 Task: Create an event for the donation drive kickoff.
Action: Mouse moved to (94, 160)
Screenshot: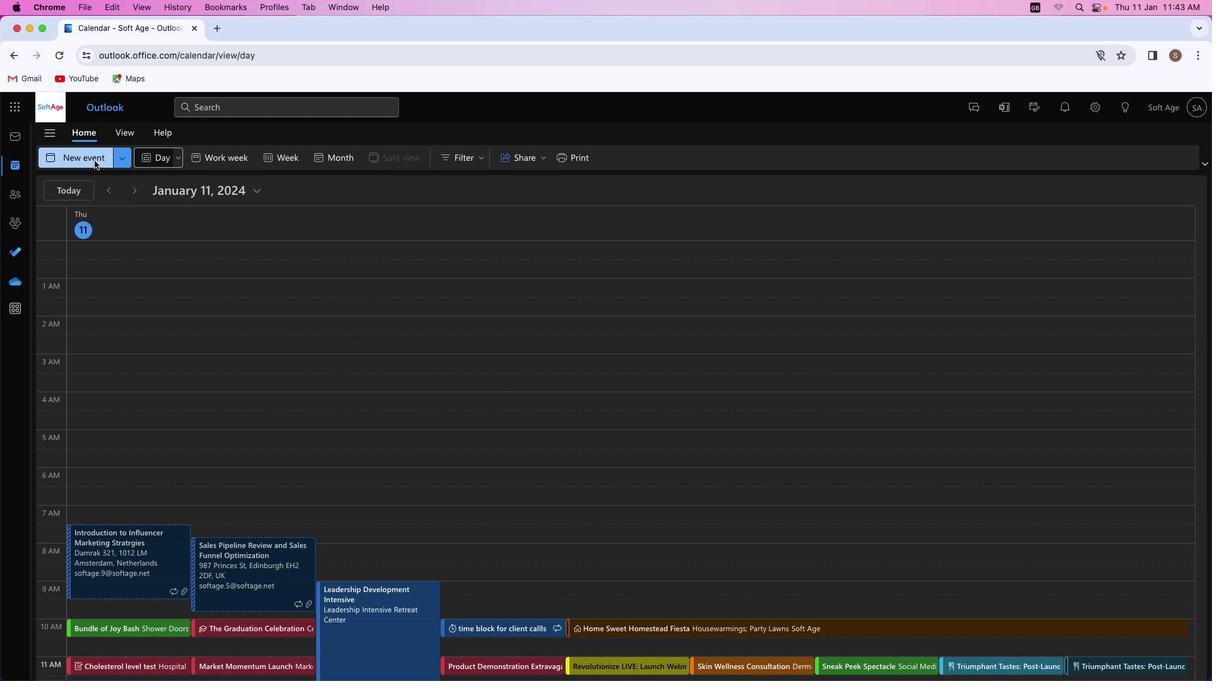 
Action: Mouse pressed left at (94, 160)
Screenshot: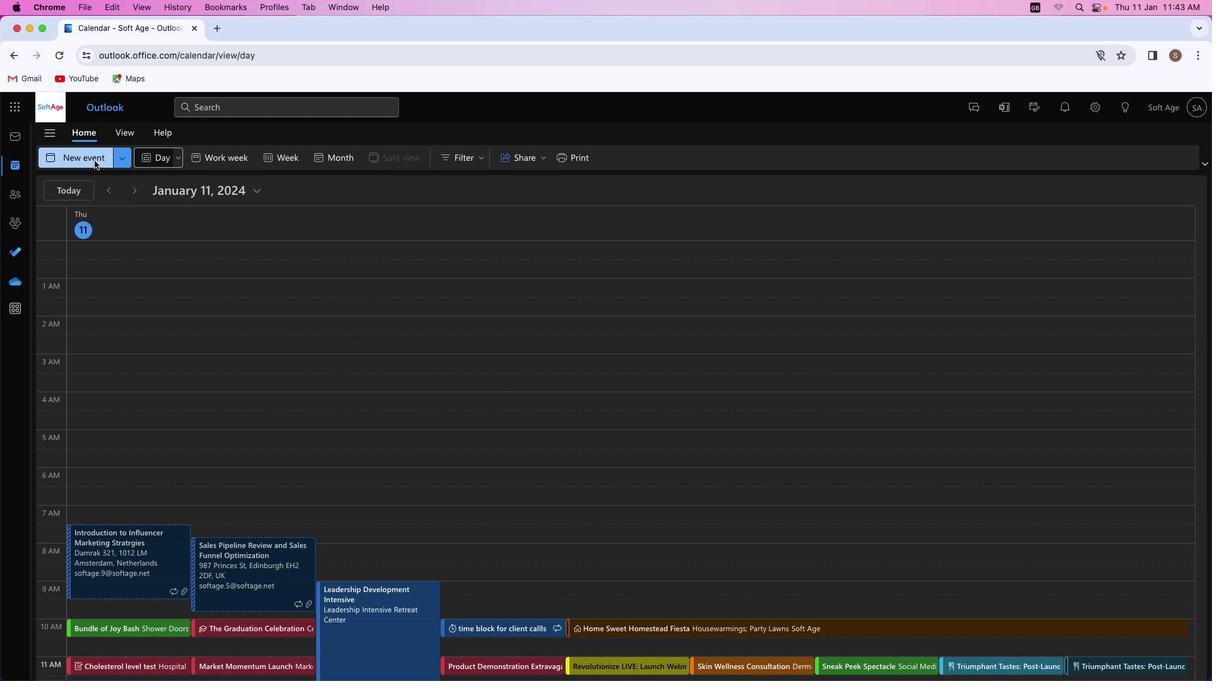
Action: Mouse moved to (313, 235)
Screenshot: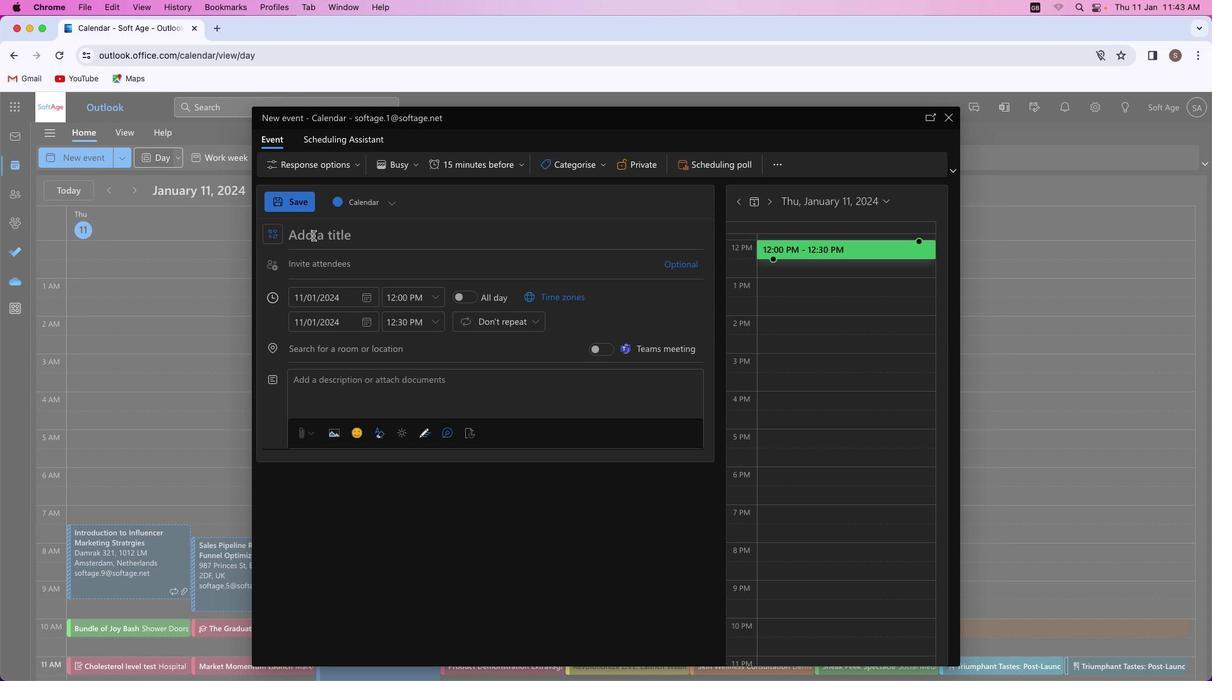 
Action: Mouse pressed left at (313, 235)
Screenshot: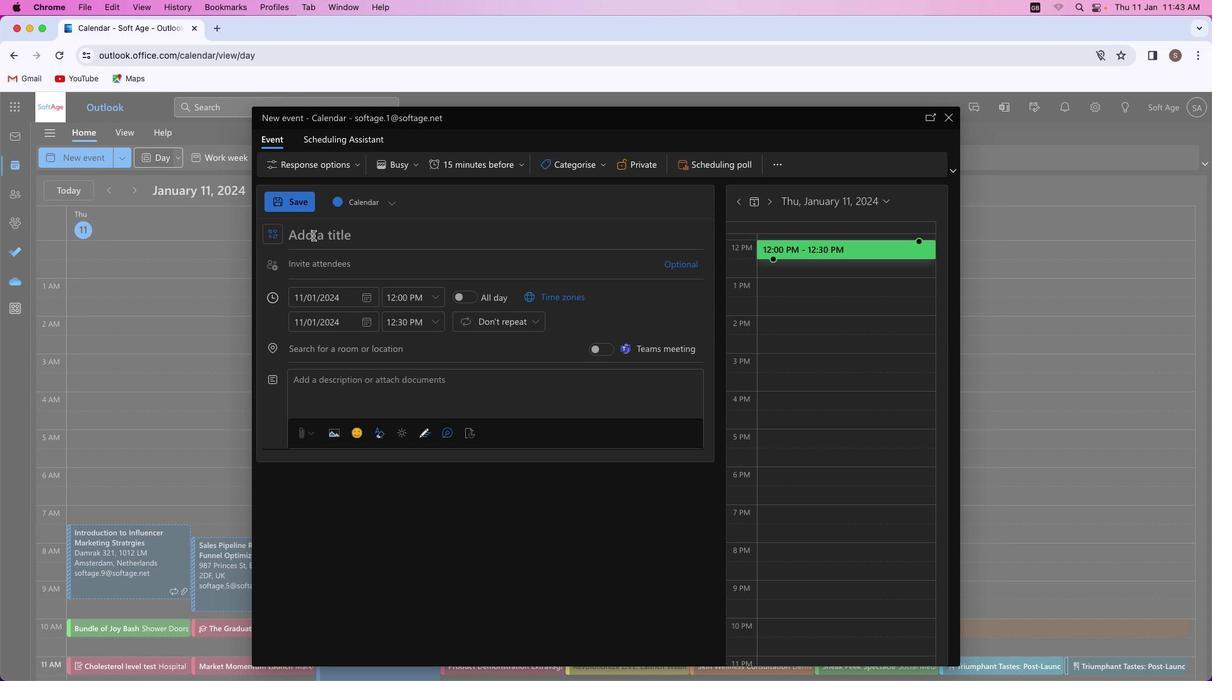 
Action: Key pressed Key.shift'D''o''n''a''t''i''o''n'Key.spaceKey.shift'D''r''i''v''e'Key.spaceKey.shift_r'K''i''c''k''o''f''f'
Screenshot: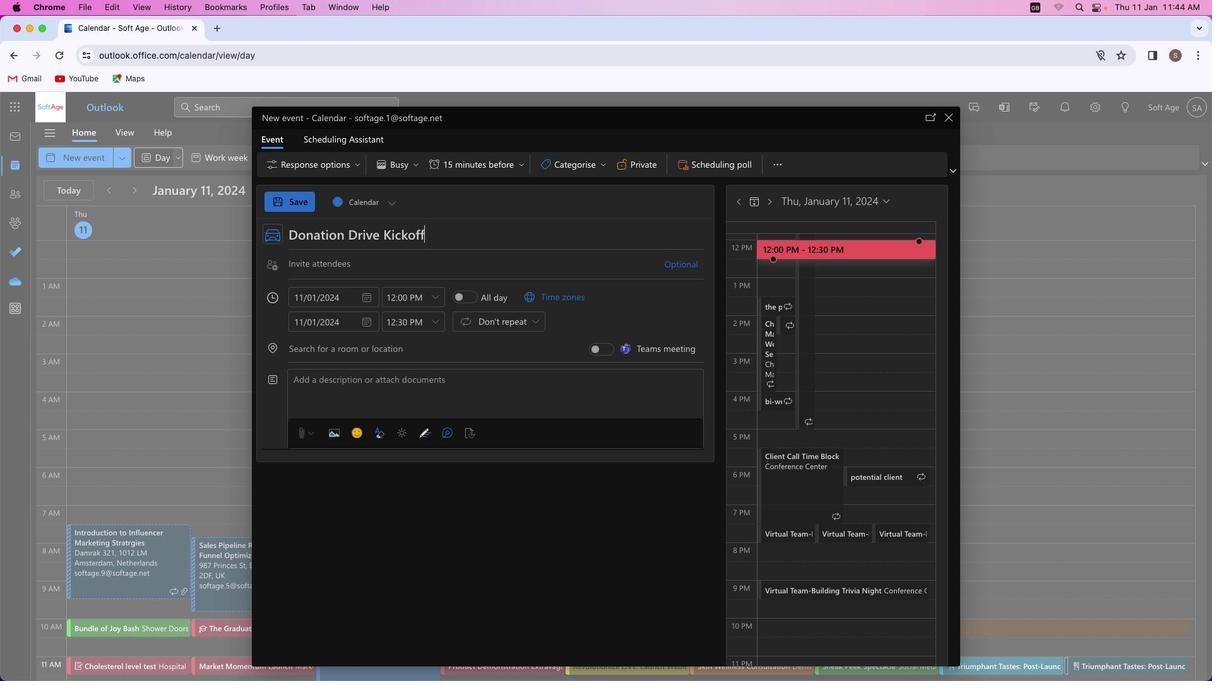 
Action: Mouse moved to (351, 346)
Screenshot: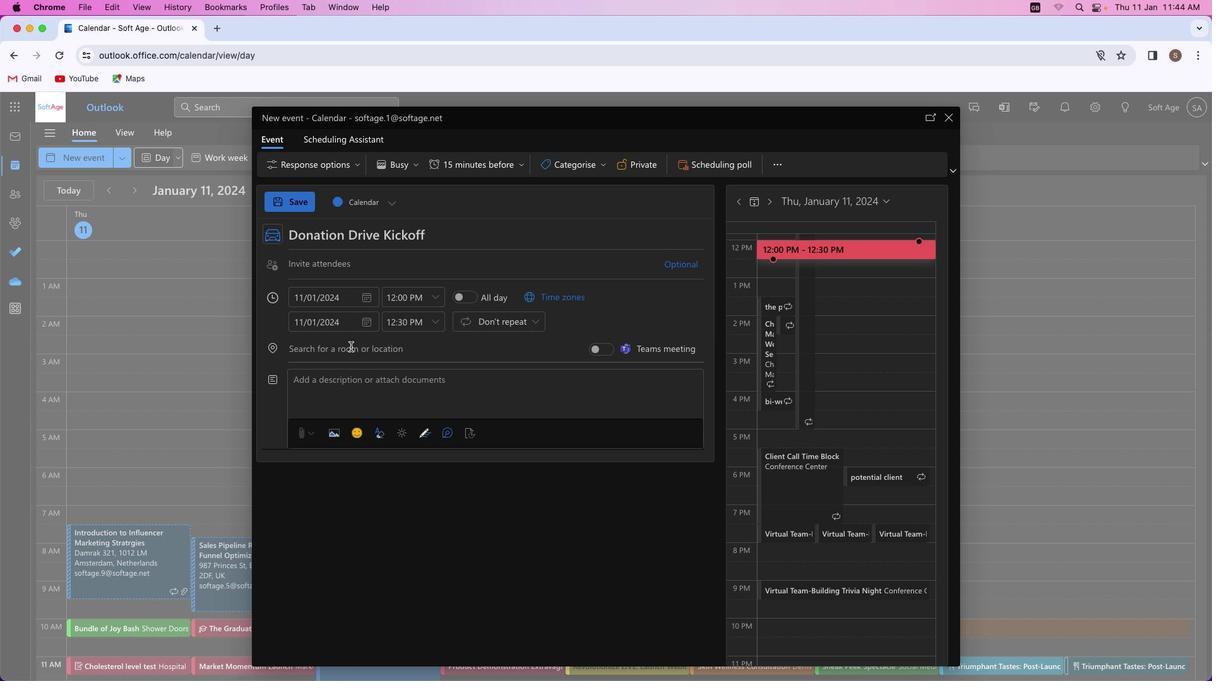 
Action: Mouse pressed left at (351, 346)
Screenshot: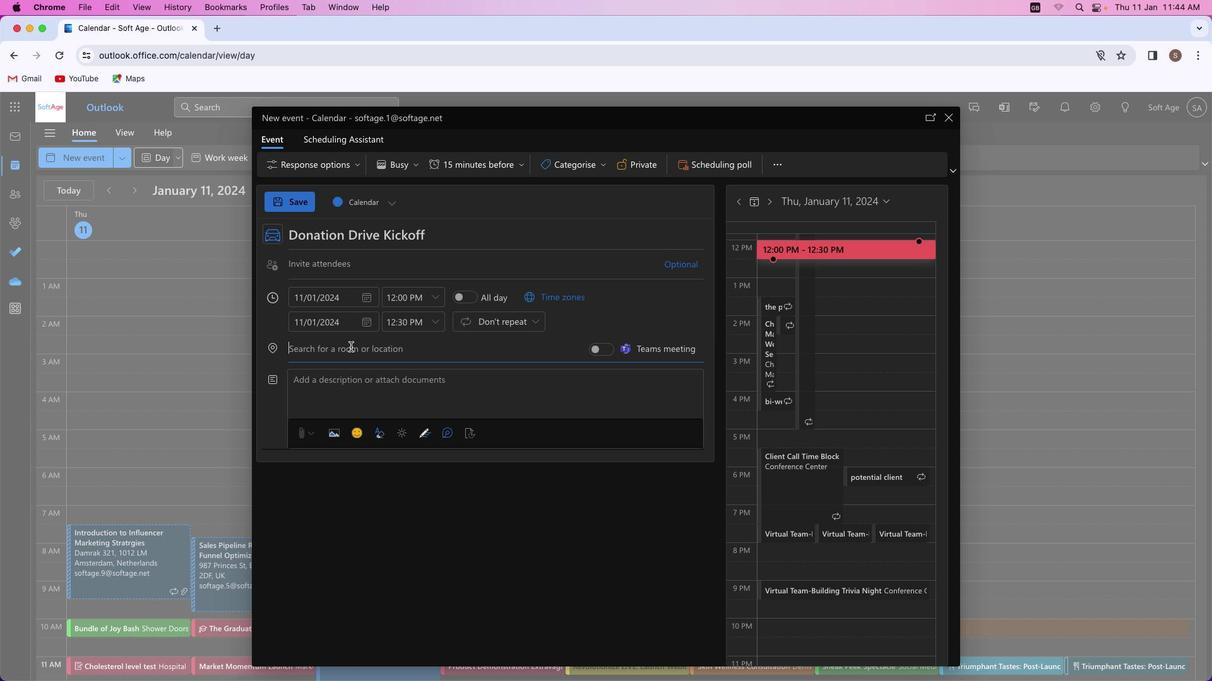 
Action: Key pressed Key.shift'D''o''n''a''t''i''o''n'
Screenshot: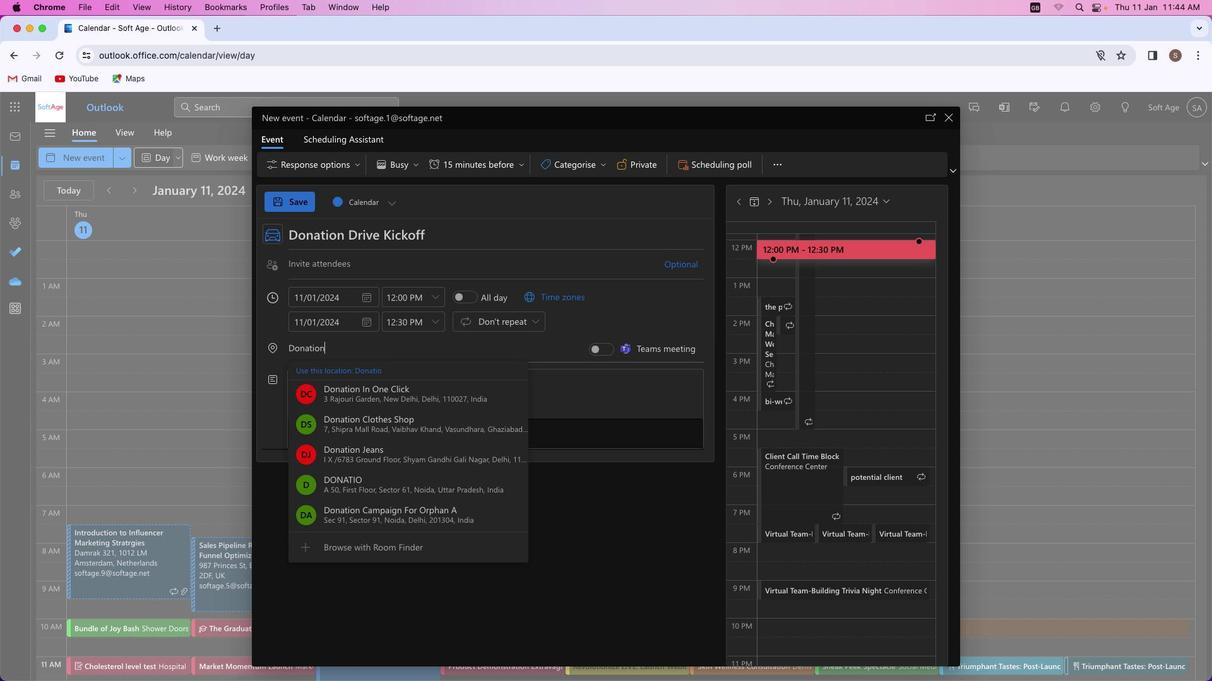 
Action: Mouse moved to (365, 458)
Screenshot: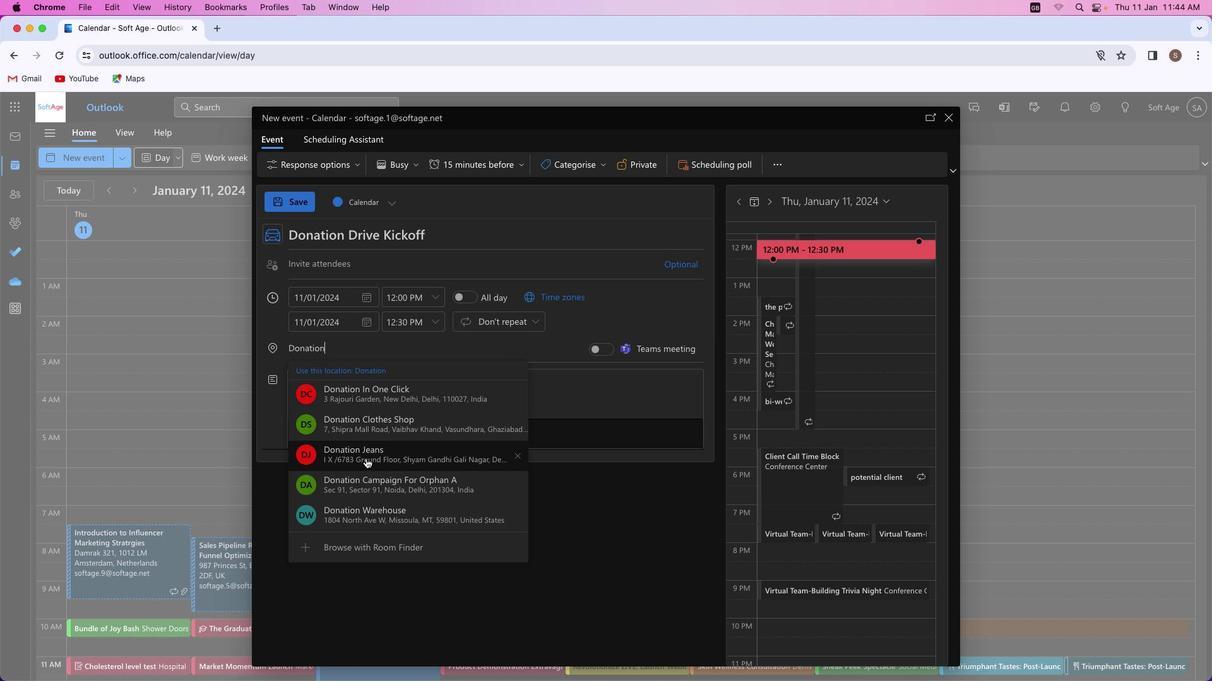 
Action: Key pressed Key.space'd''r''i'
Screenshot: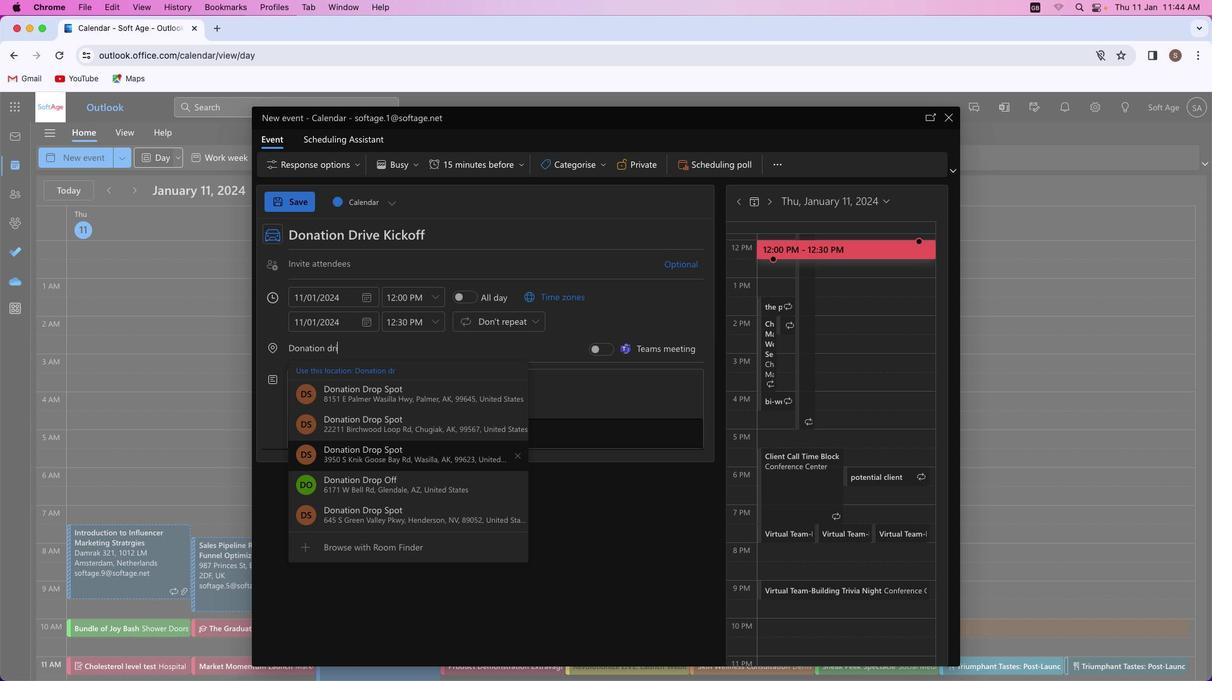 
Action: Mouse moved to (366, 436)
Screenshot: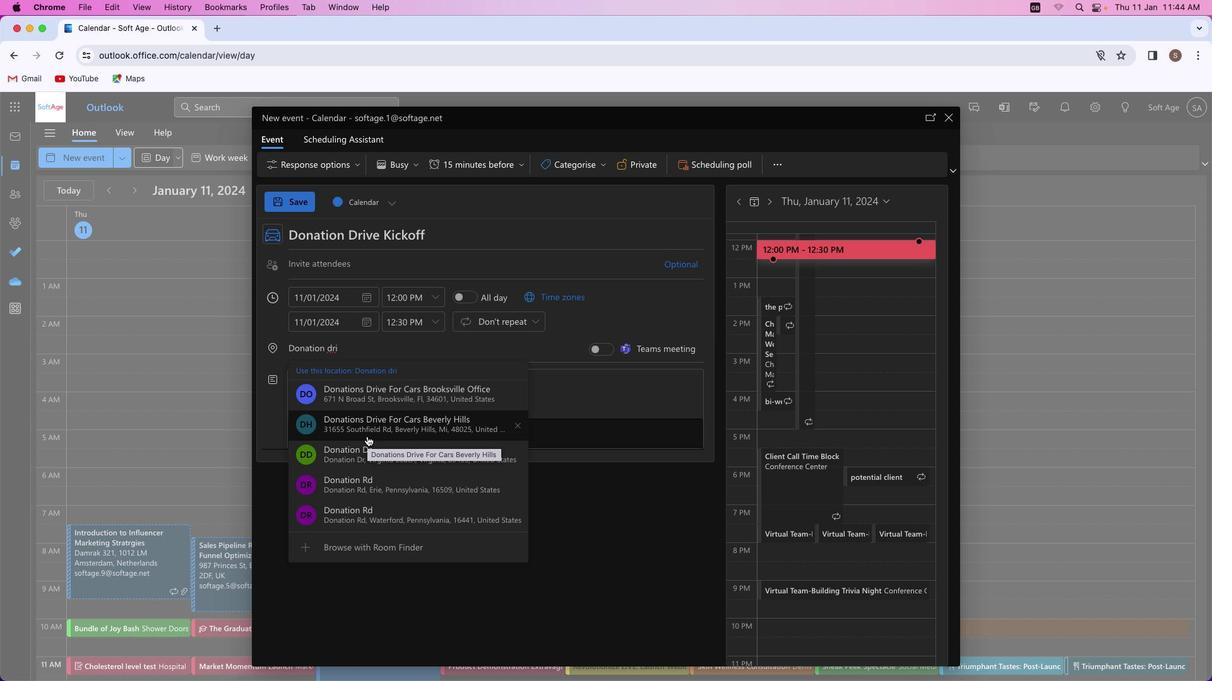 
Action: Key pressed 'v''e'Key.space
Screenshot: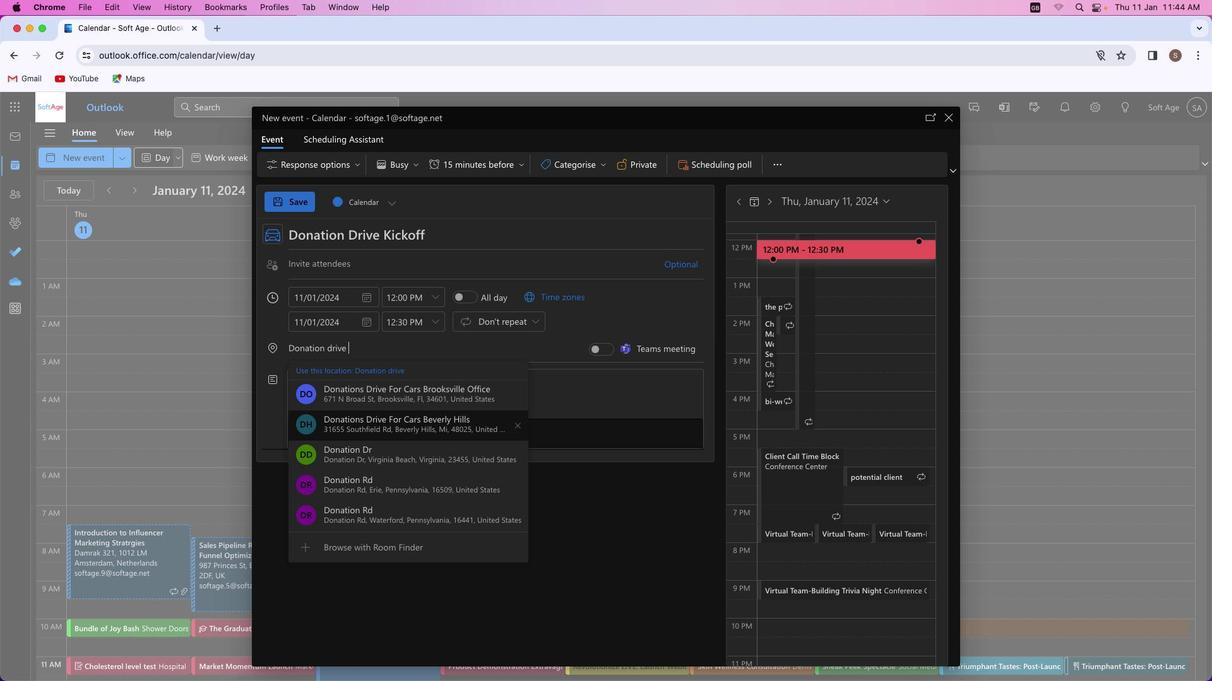 
Action: Mouse moved to (392, 398)
Screenshot: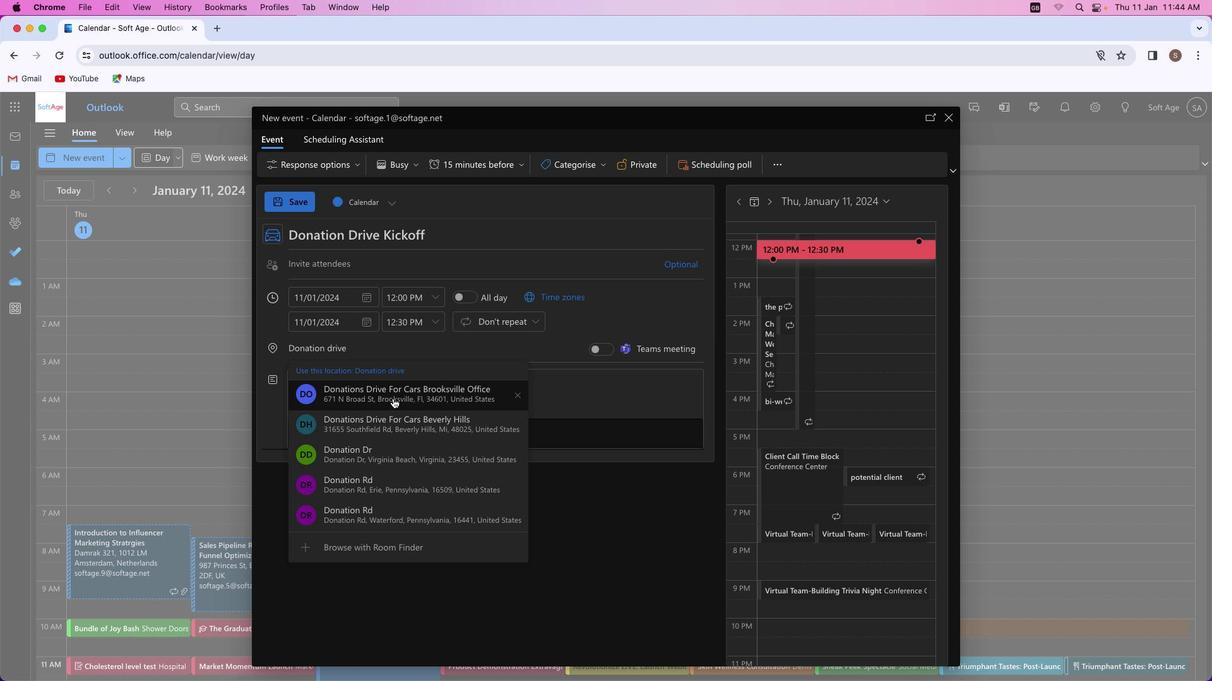 
Action: Mouse pressed left at (392, 398)
Screenshot: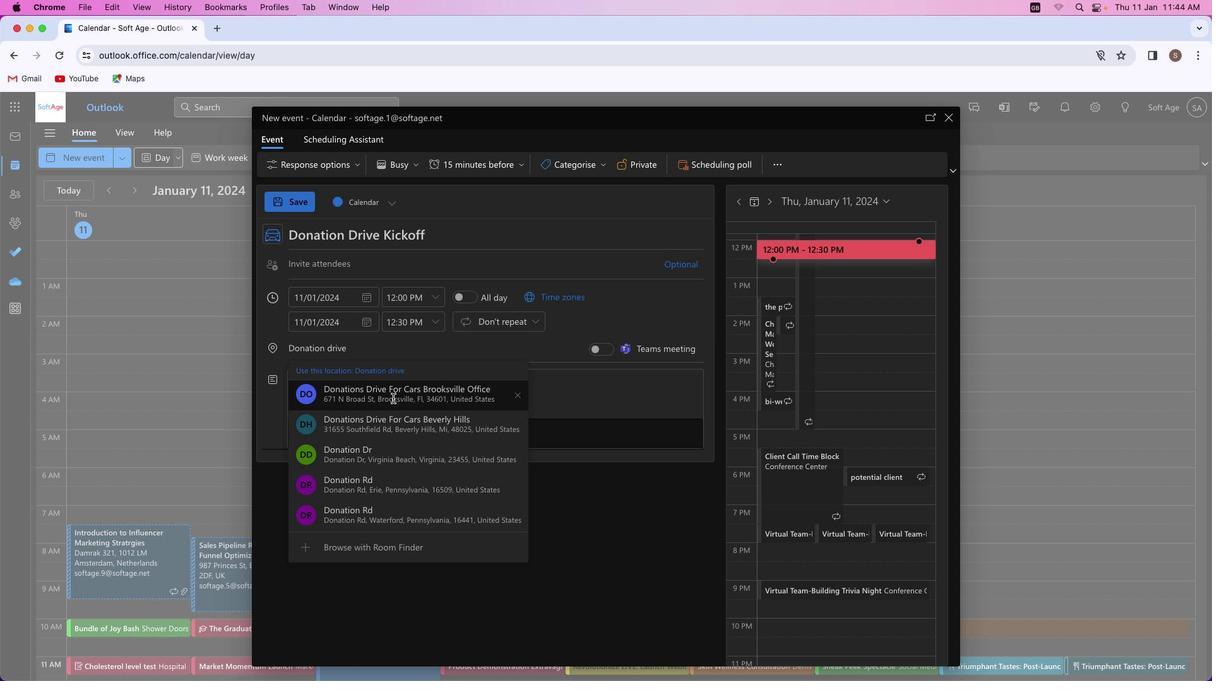 
Action: Mouse moved to (391, 402)
Screenshot: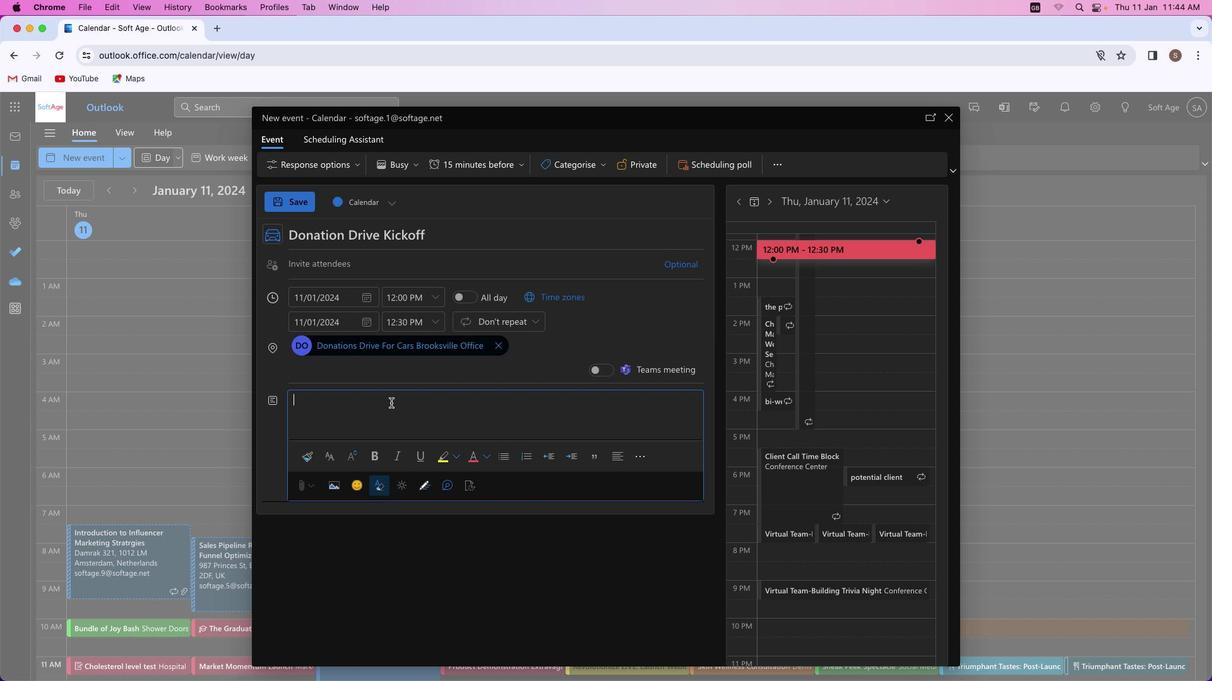 
Action: Mouse pressed left at (391, 402)
Screenshot: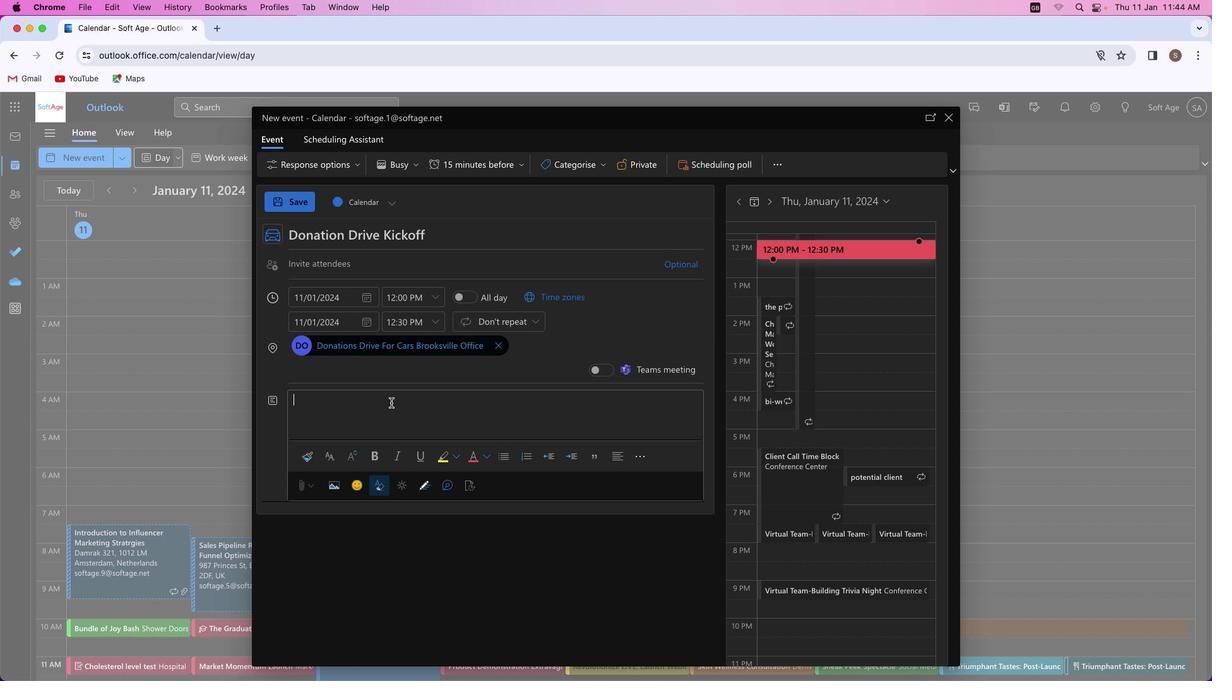
Action: Key pressed Key.shift_r'J''o''i''n'Key.space'u''s'Key.space'f''o''r'Key.space't''h''e'Key.space'l''a''u''n''c''h'Key.space'o''f'Key.space'o''u''r'Key.space'i''m''p''a''c''t''f''u''l'Key.space'd''o''n''a''t''i''o''n'Key.space'd''r''i''v''e'Key.shift'!'Key.spaceKey.shift_r'K''i''c''k''s''t''a''r''t'Key.space'a'Key.space'm''o''v''e''m''e''n''t'Key.space'o''f'Key.space'g''e''n''e''r''o''s''i''t''y'','Key.space'k''i''n''d''n''e''s''s'','Key.space'a''n''d'Key.space'p''o''s''i''t''i''v''e'Key.space'c''h''a''n''g''e''.'Key.space't'Key.backspaceKey.shift_r'T''o''g''e''t''h''e''r'','Key.space'w''e'Key.space'c''a''n'Key.space'm''a''k''e'Key.space'a'Key.space'd''i''f''f''e''r''e''n''c''e''.'
Screenshot: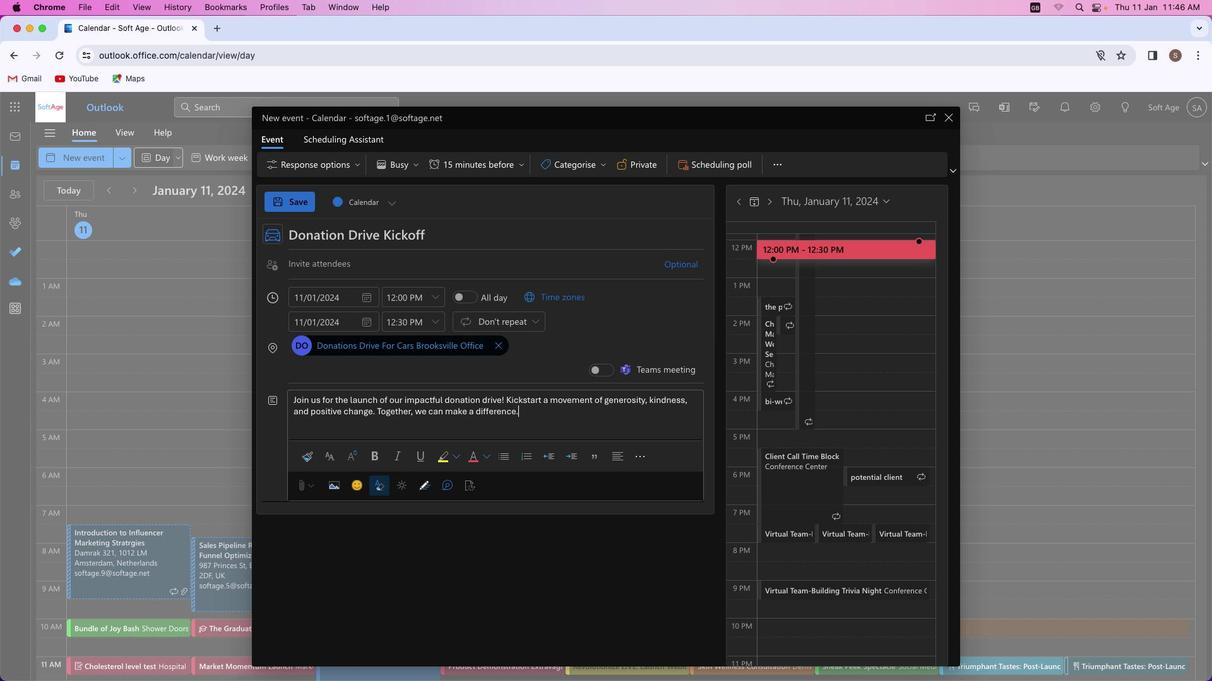 
Action: Mouse moved to (503, 399)
Screenshot: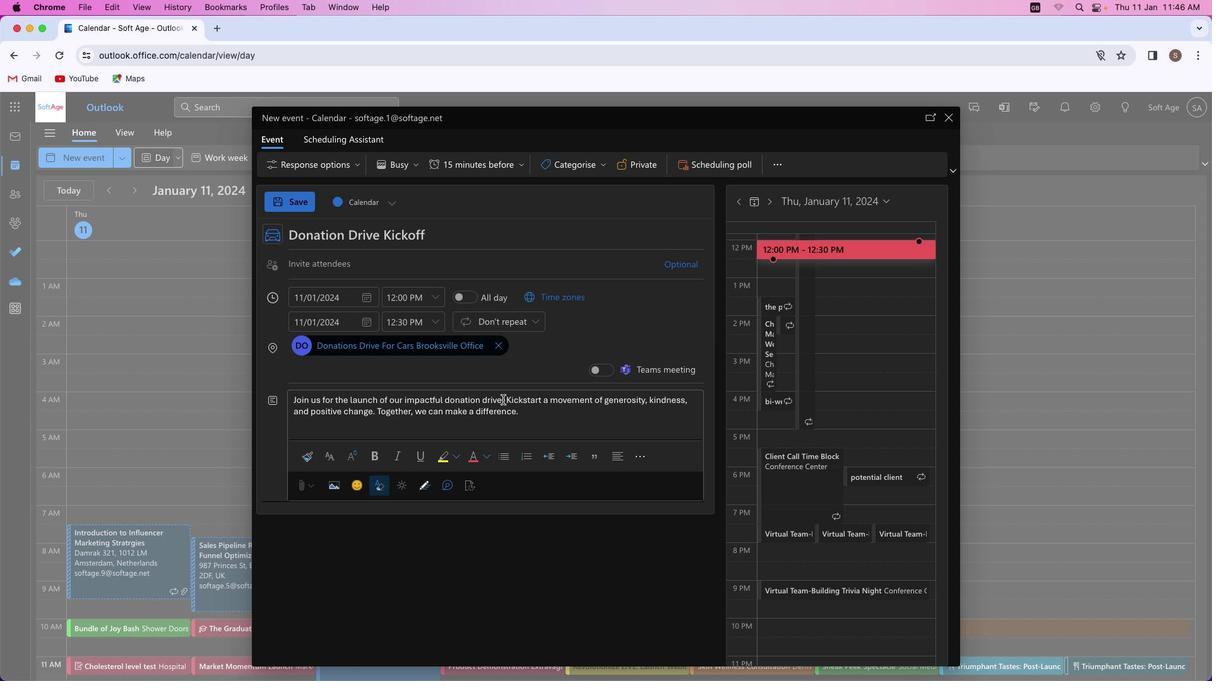 
Action: Mouse pressed left at (503, 399)
Screenshot: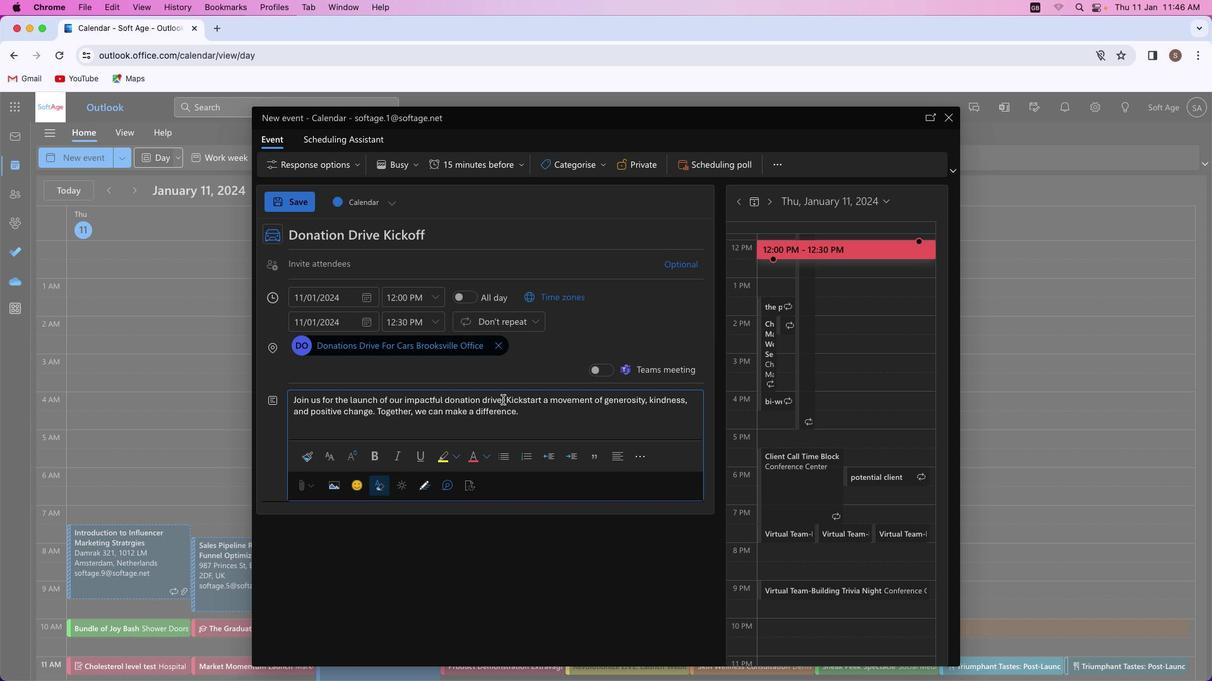 
Action: Mouse moved to (376, 455)
Screenshot: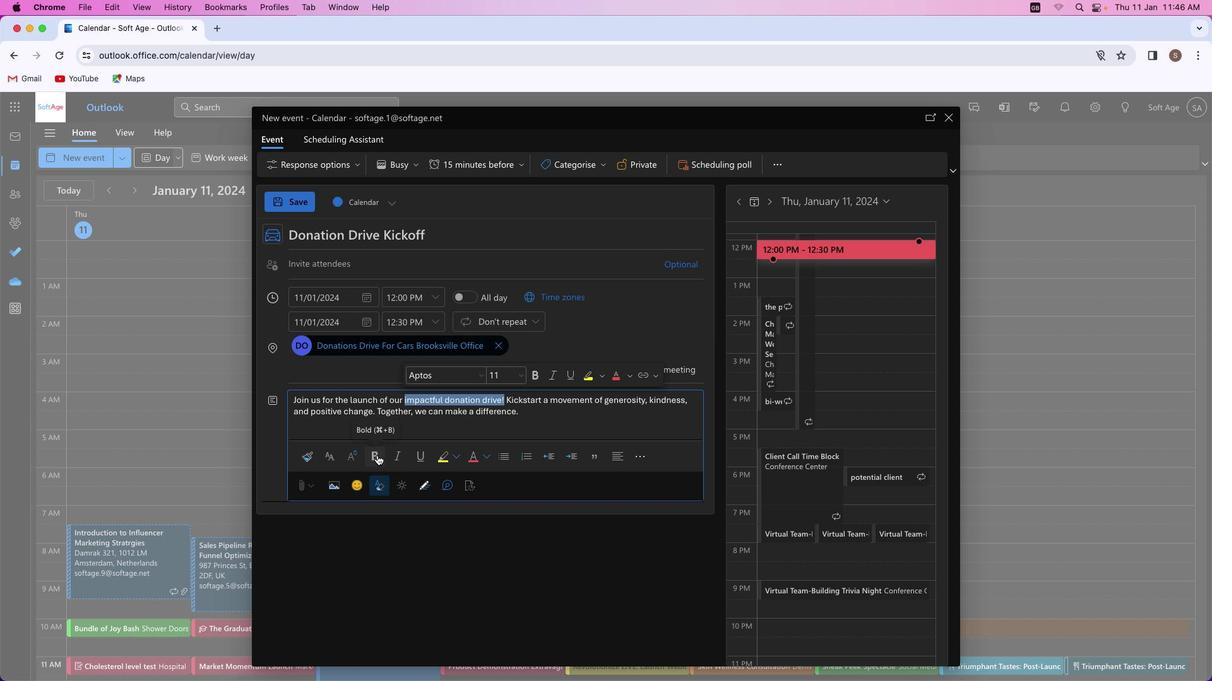 
Action: Mouse pressed left at (376, 455)
Screenshot: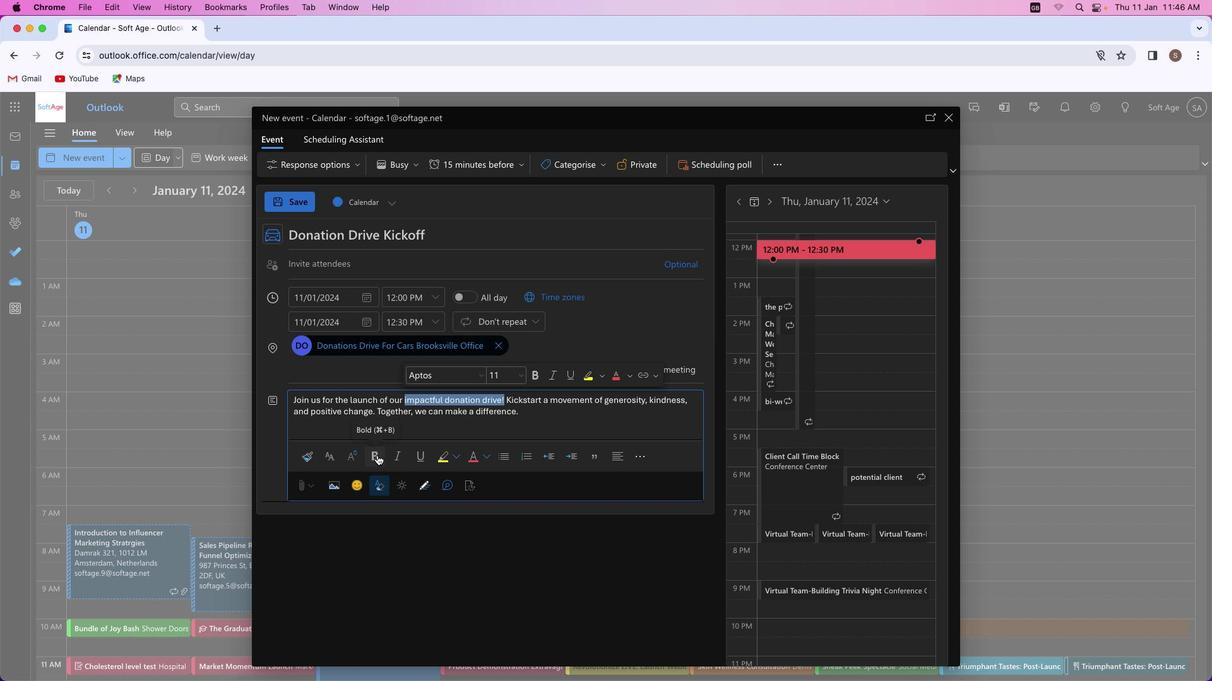 
Action: Mouse moved to (392, 456)
Screenshot: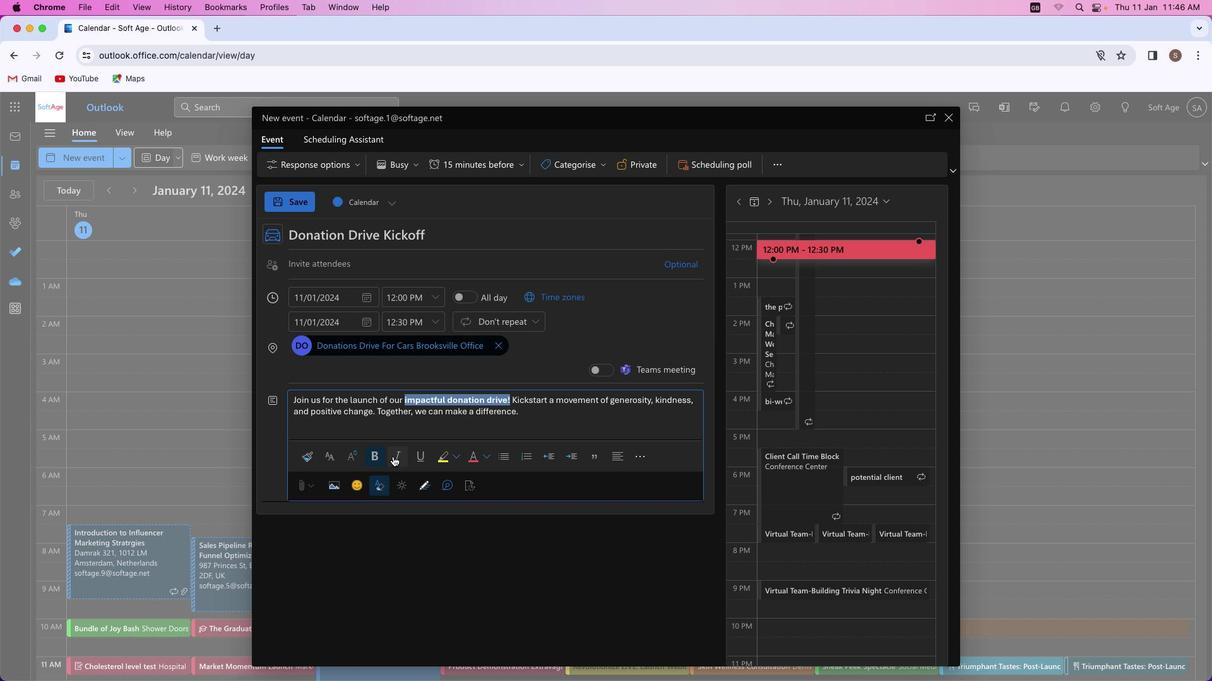 
Action: Mouse pressed left at (392, 456)
Screenshot: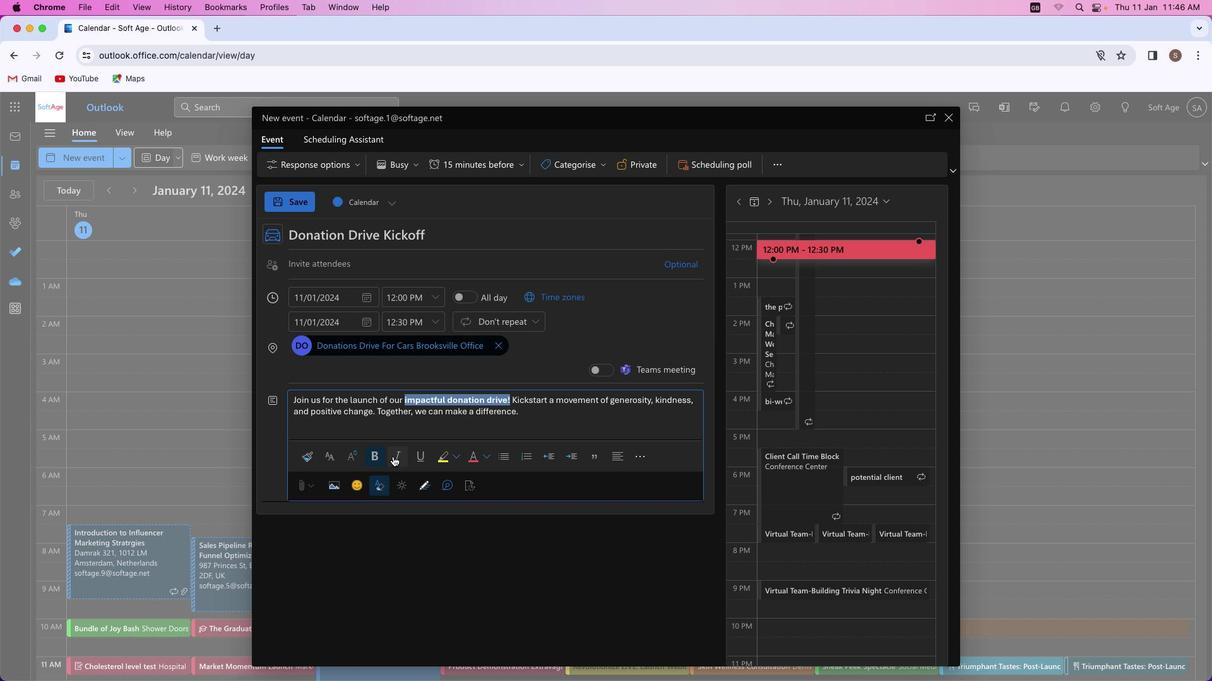 
Action: Mouse moved to (486, 453)
Screenshot: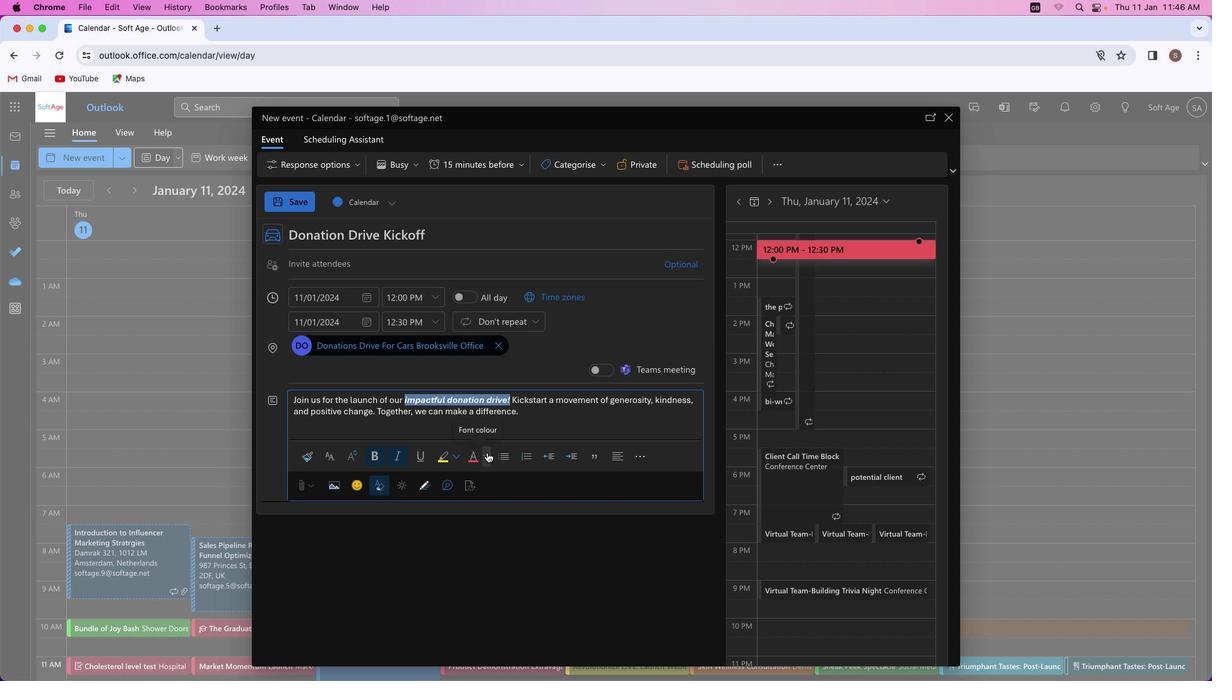 
Action: Mouse pressed left at (486, 453)
Screenshot: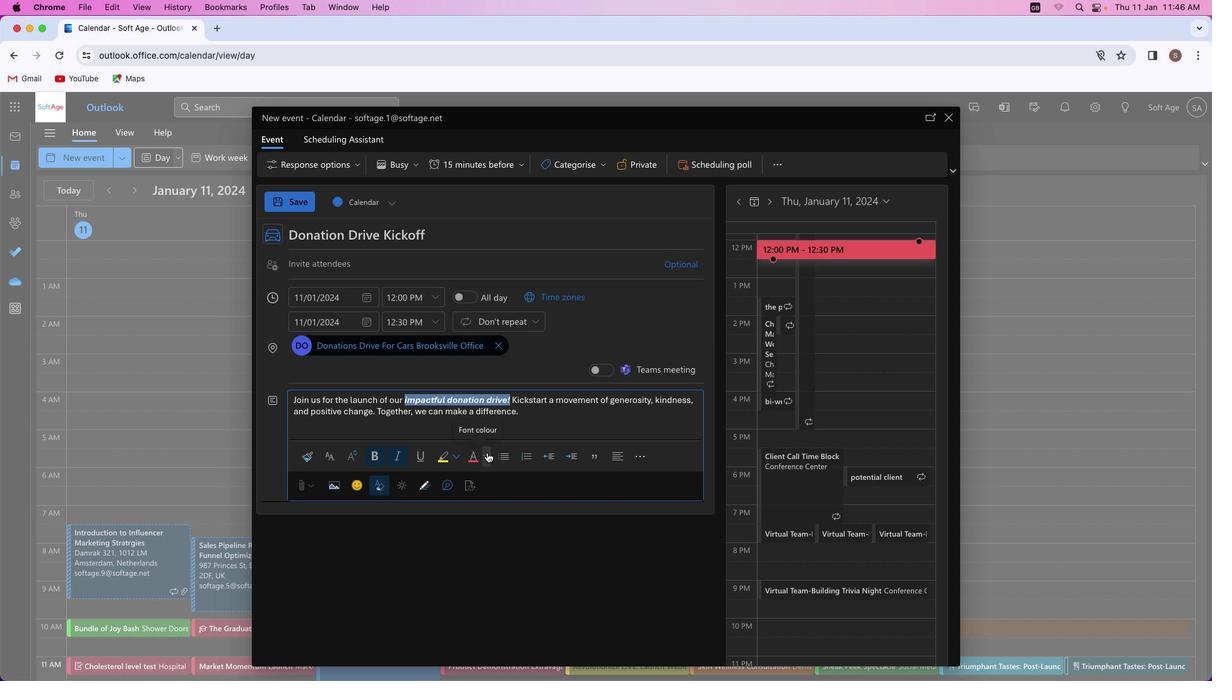 
Action: Mouse moved to (495, 474)
Screenshot: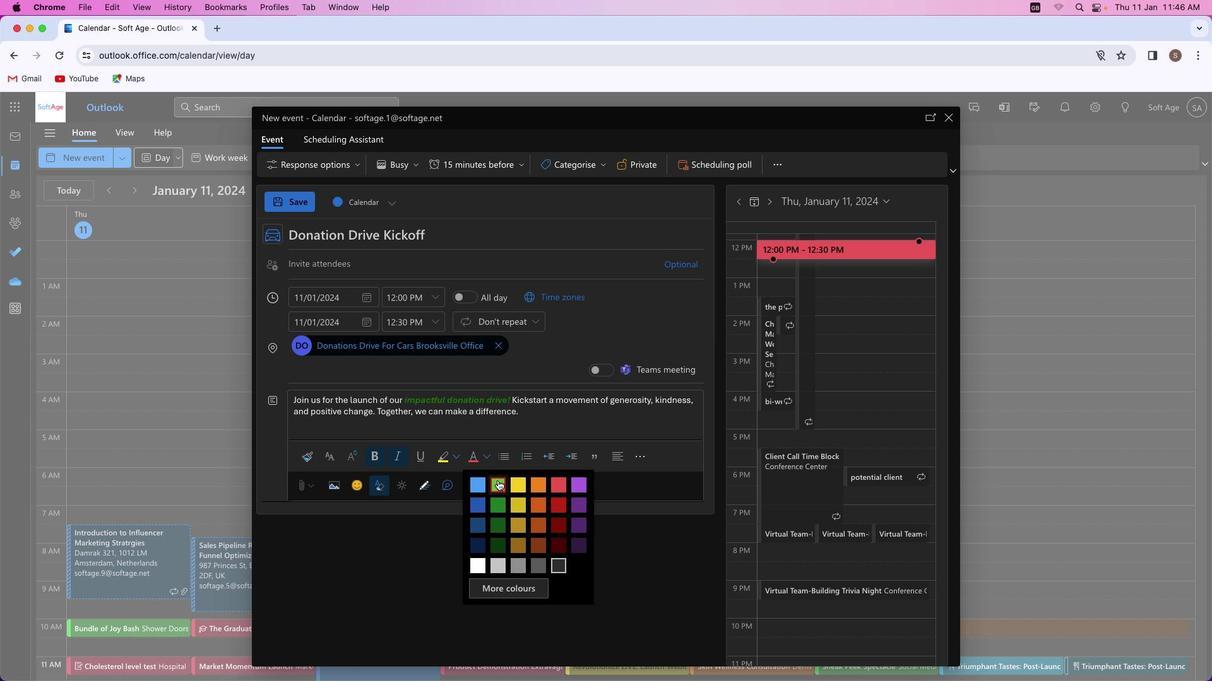 
Action: Mouse pressed left at (495, 474)
Screenshot: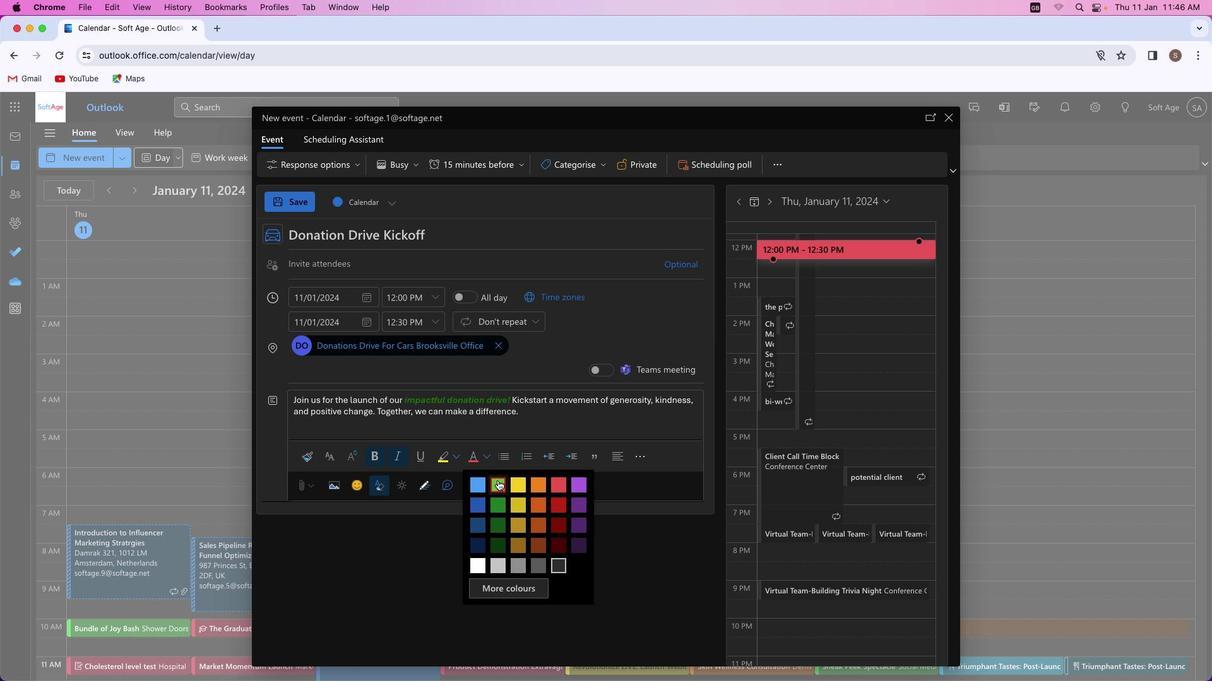 
Action: Mouse moved to (525, 418)
Screenshot: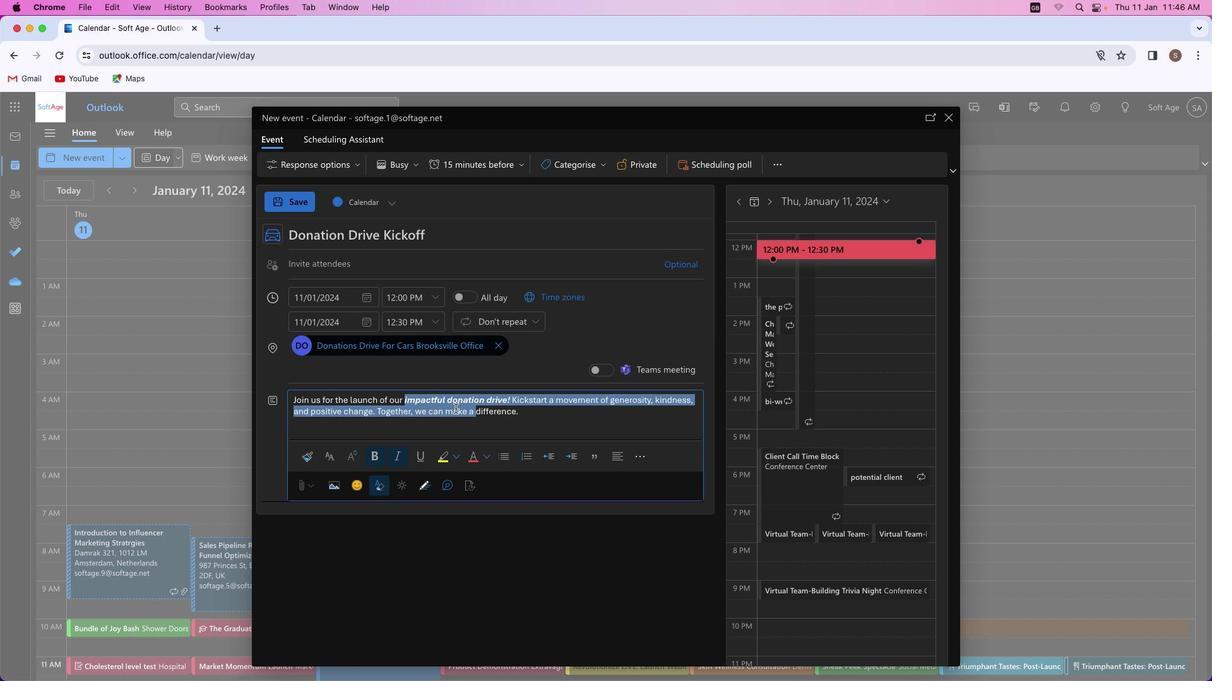 
Action: Mouse pressed left at (525, 418)
Screenshot: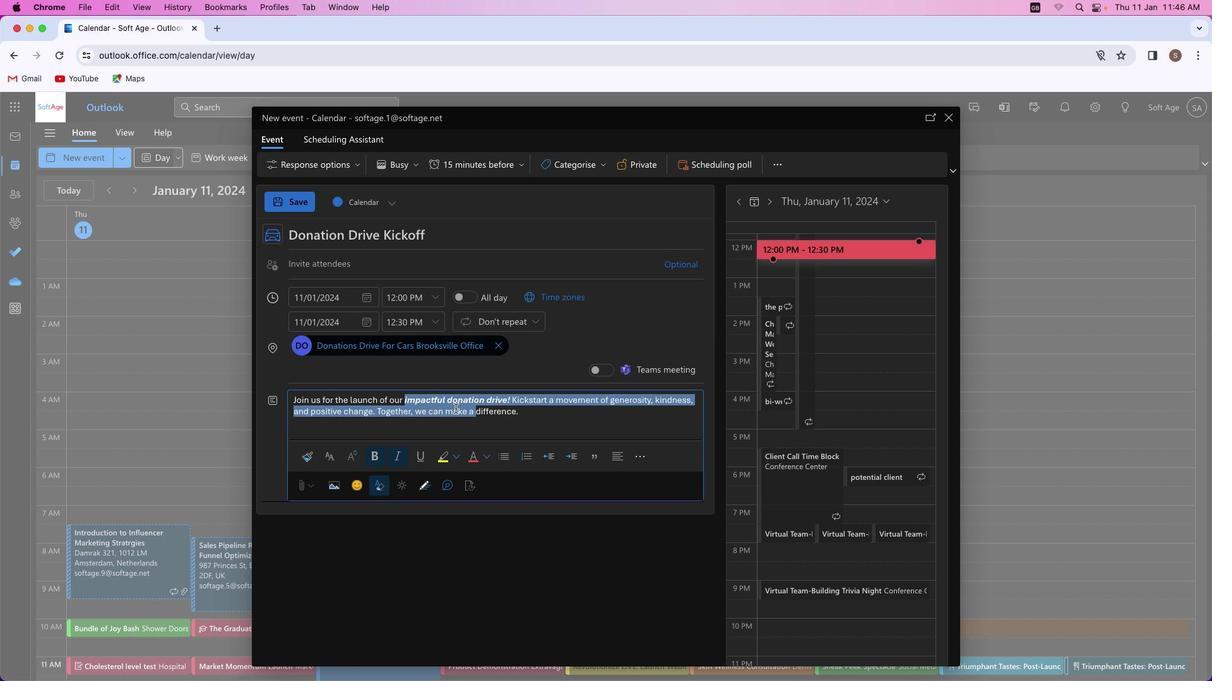 
Action: Mouse moved to (535, 419)
Screenshot: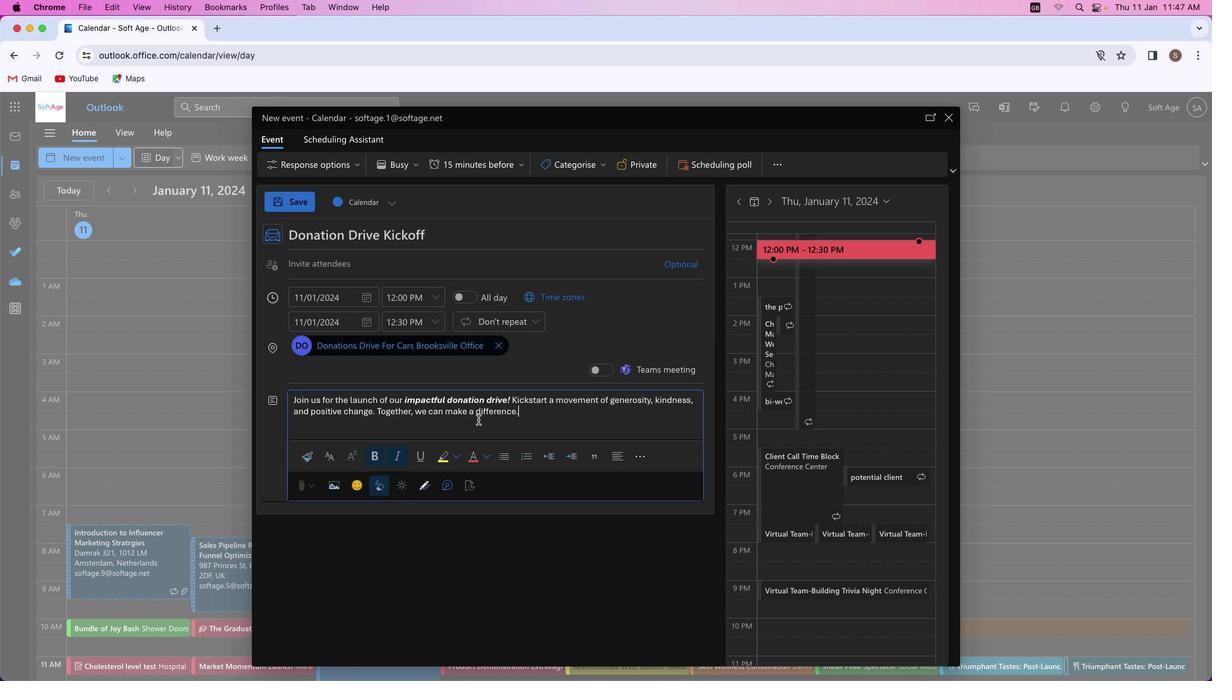 
Action: Mouse pressed left at (535, 419)
Screenshot: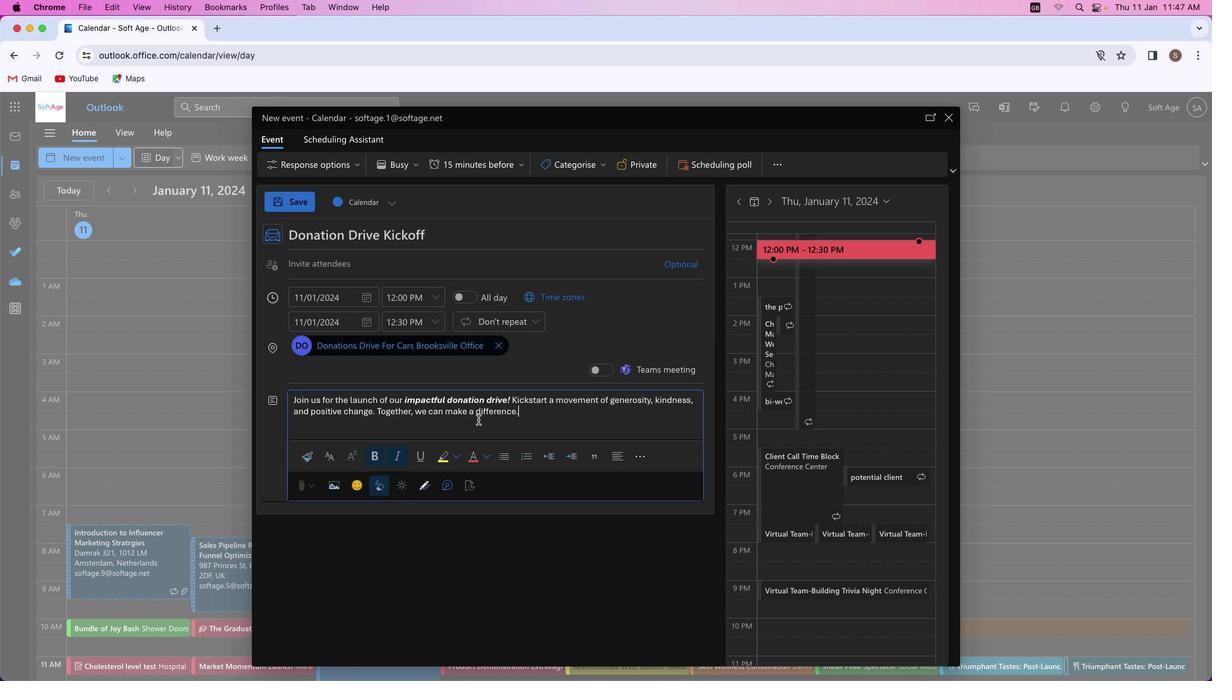 
Action: Mouse moved to (410, 373)
Screenshot: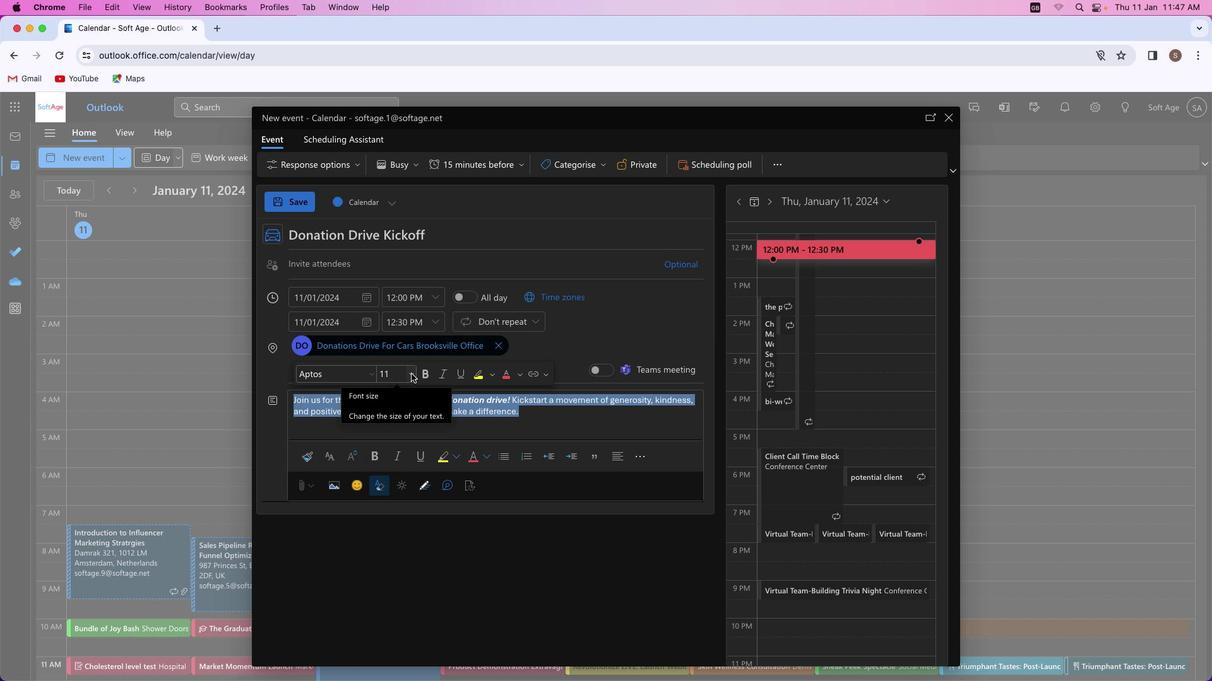 
Action: Mouse pressed left at (410, 373)
Screenshot: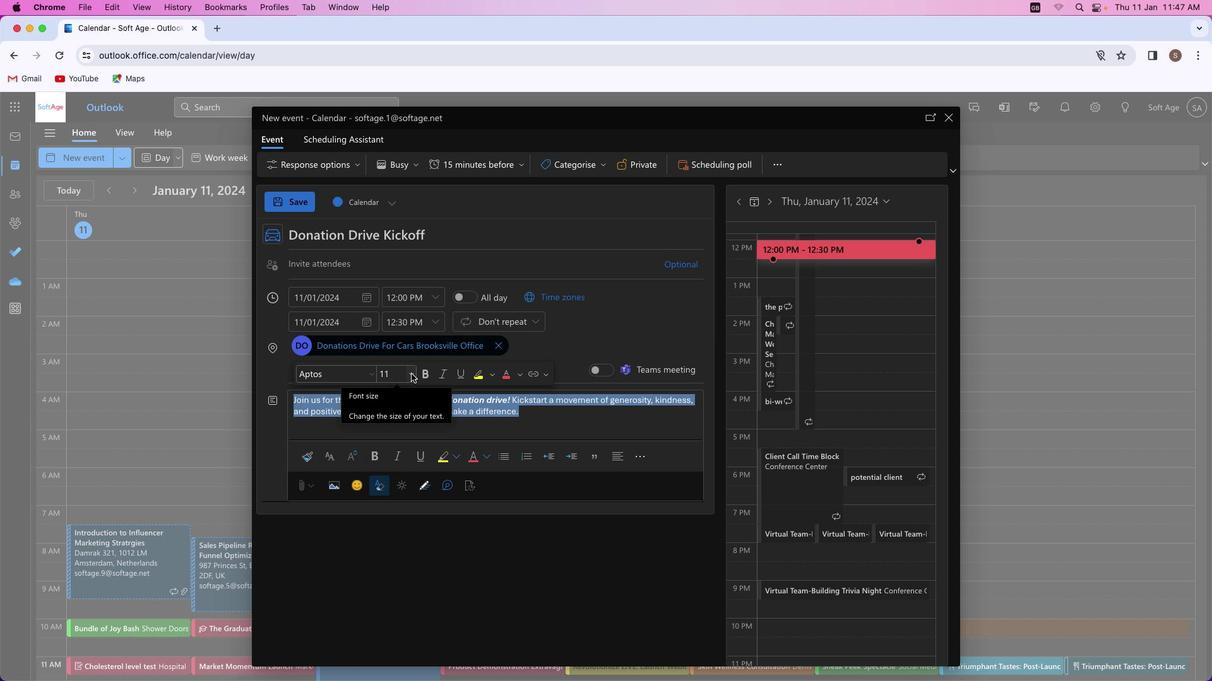 
Action: Mouse moved to (393, 475)
Screenshot: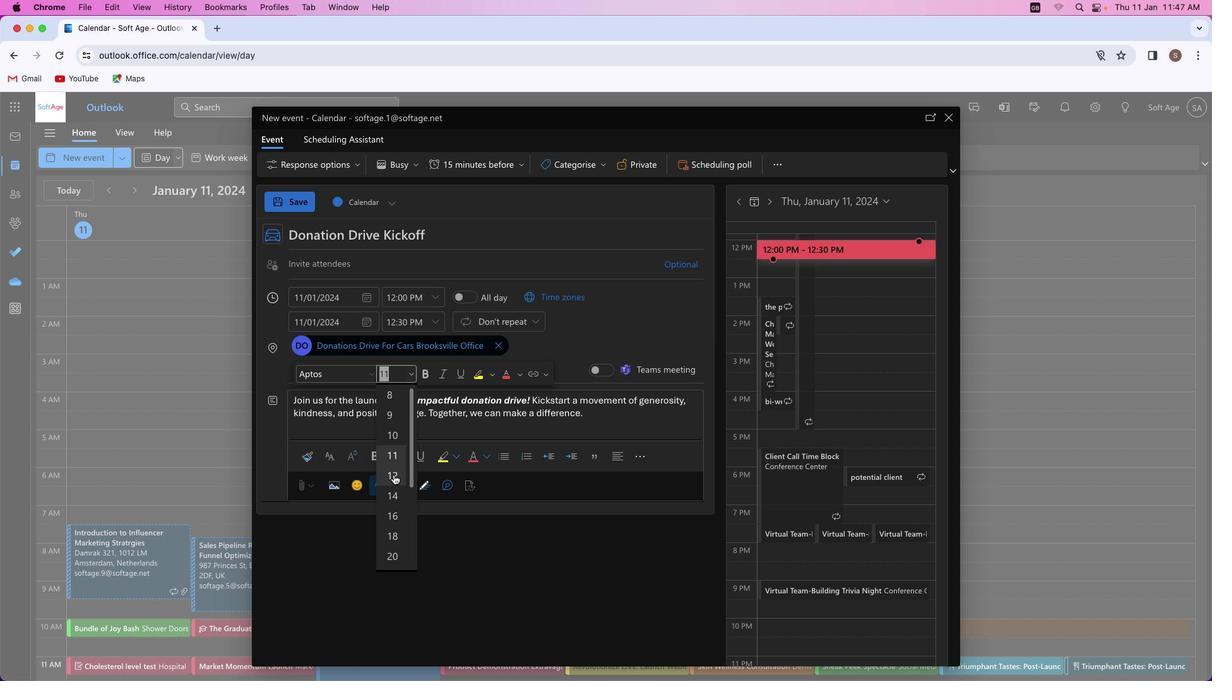 
Action: Mouse pressed left at (393, 475)
Screenshot: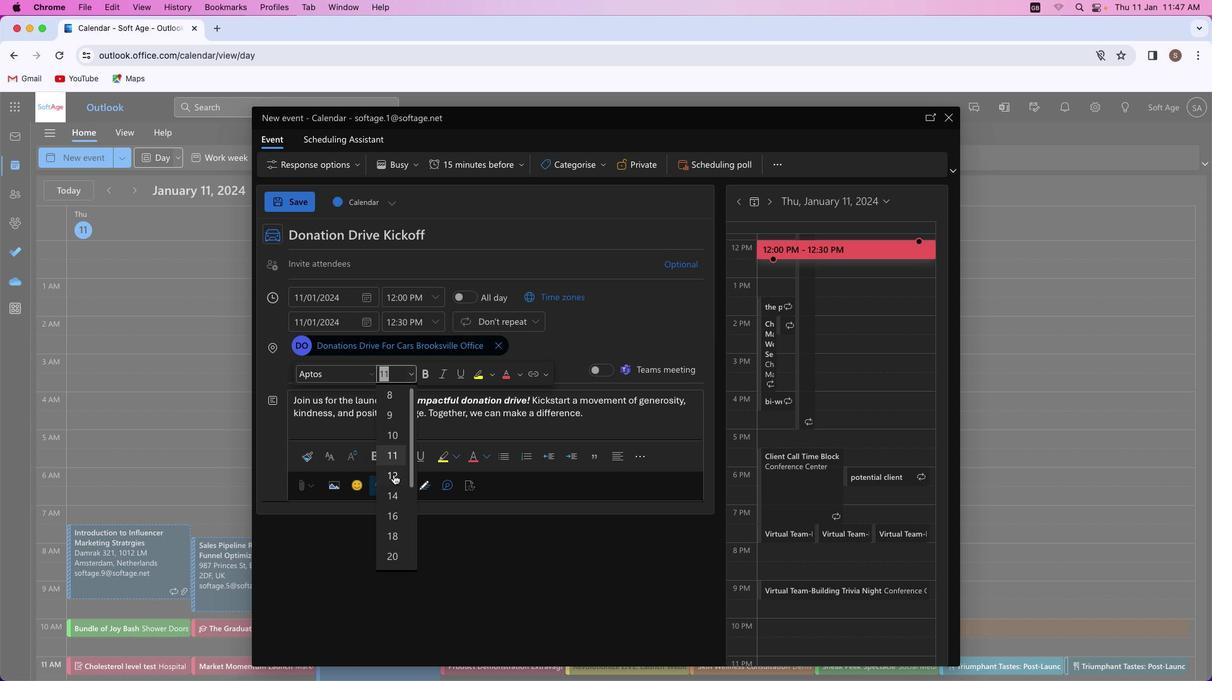 
Action: Mouse moved to (489, 375)
Screenshot: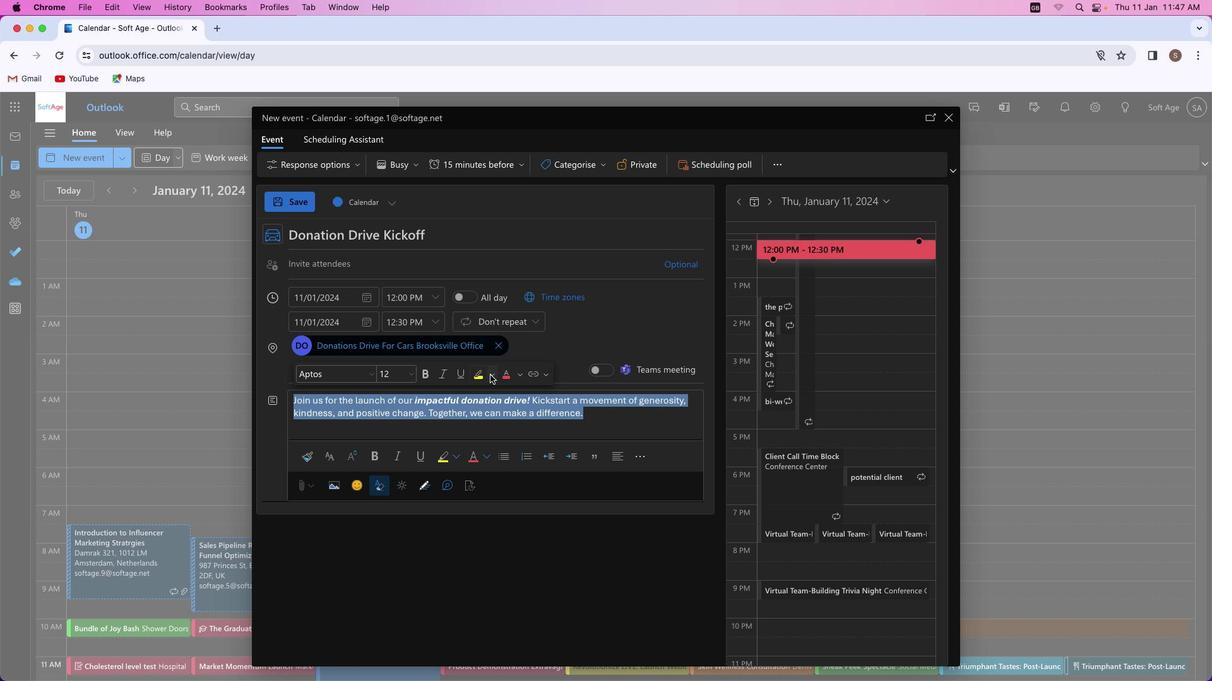 
Action: Mouse pressed left at (489, 375)
Screenshot: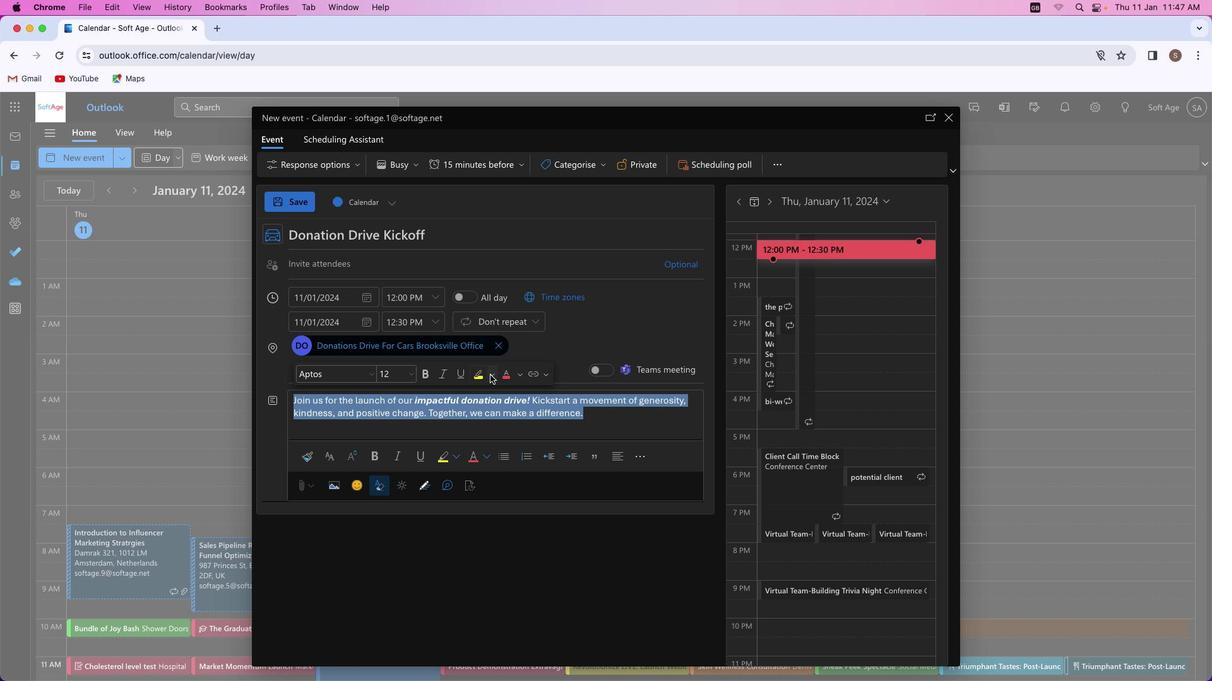
Action: Mouse moved to (481, 438)
Screenshot: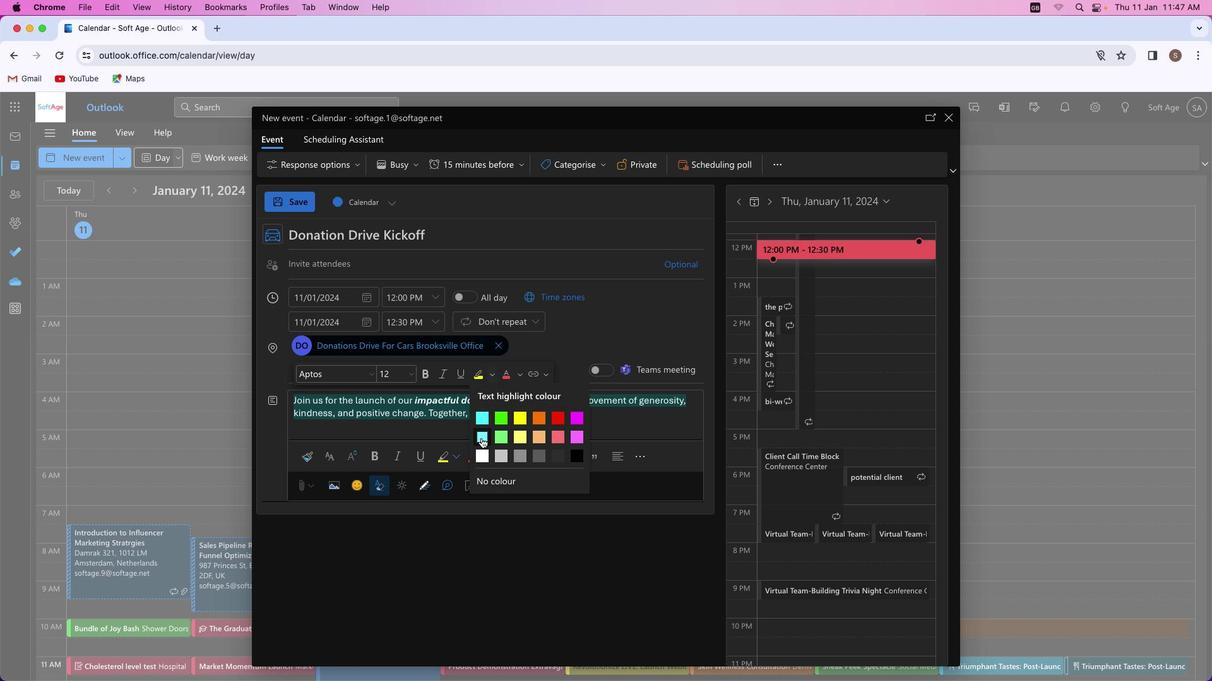 
Action: Mouse pressed left at (481, 438)
Screenshot: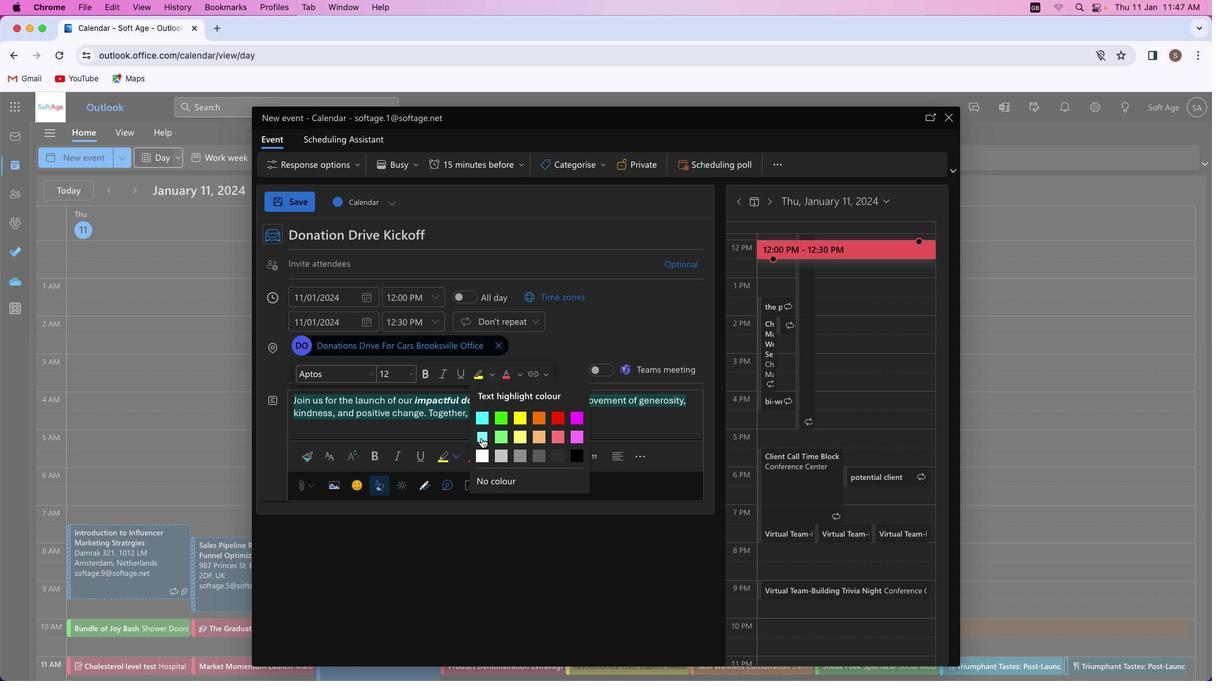 
Action: Mouse moved to (518, 377)
Screenshot: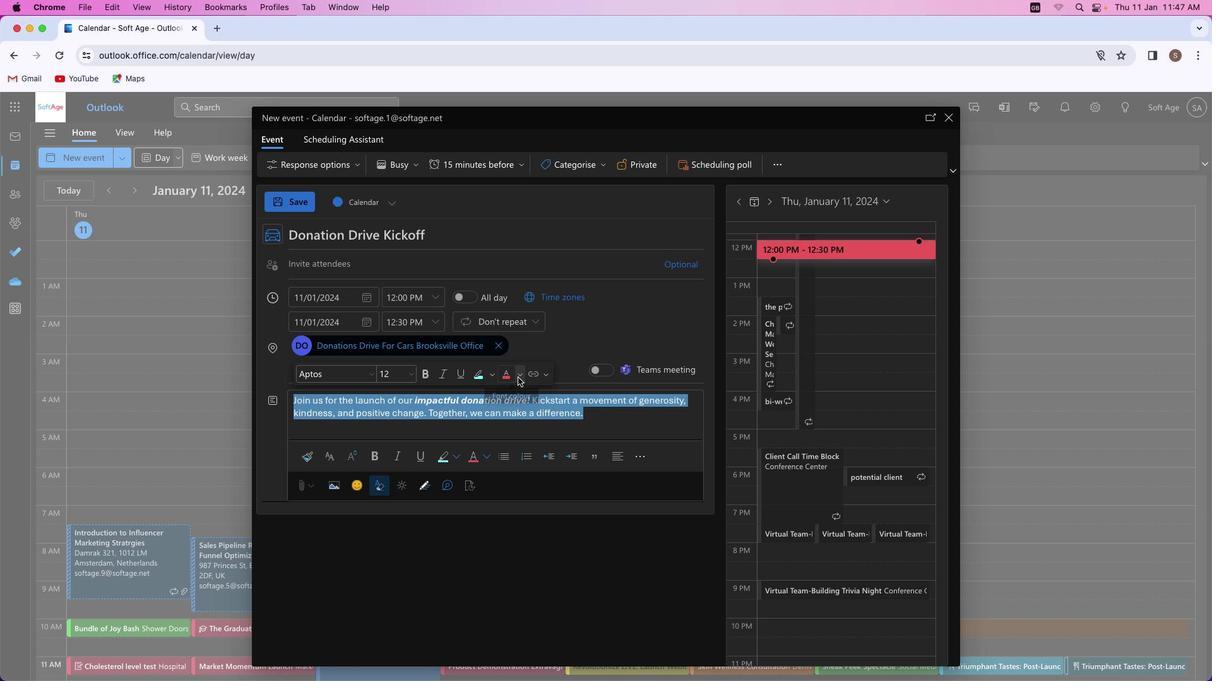 
Action: Mouse pressed left at (518, 377)
Screenshot: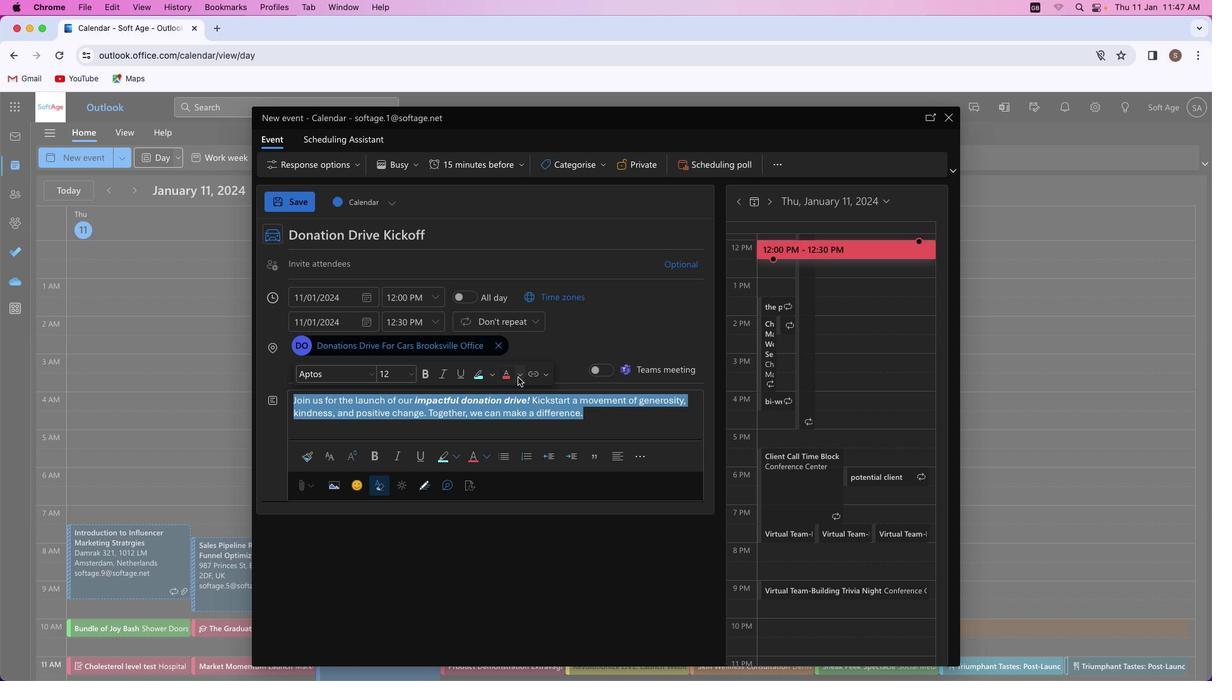 
Action: Mouse moved to (548, 474)
Screenshot: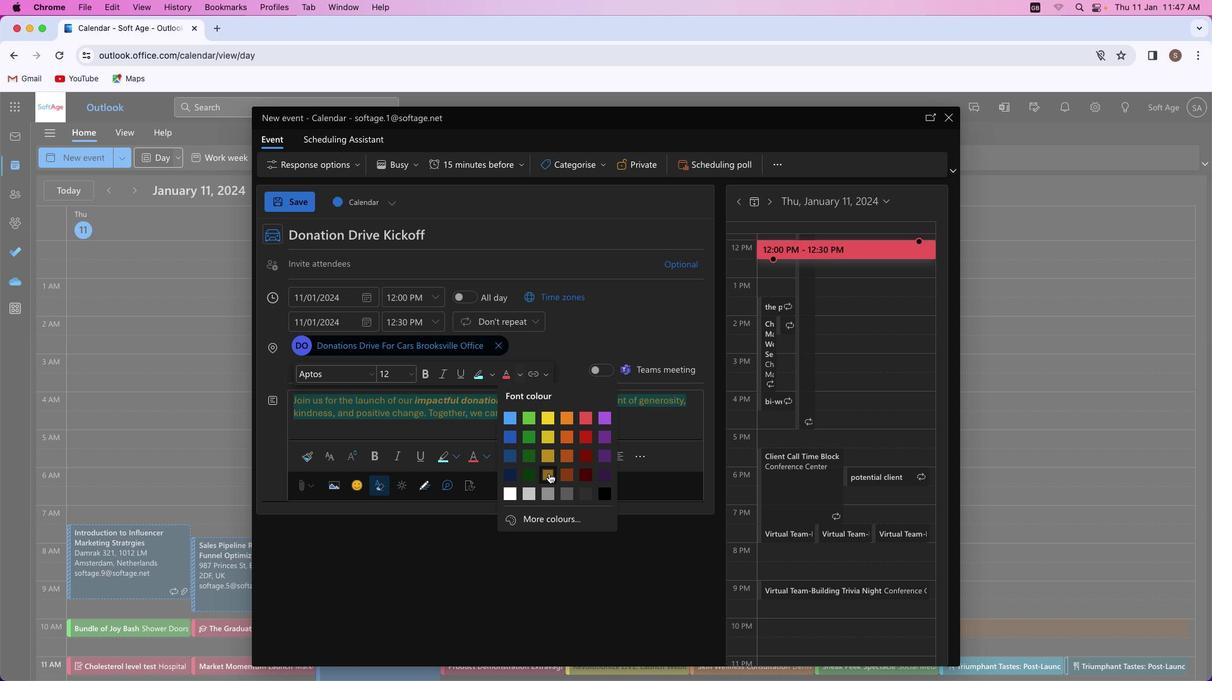 
Action: Mouse pressed left at (548, 474)
Screenshot: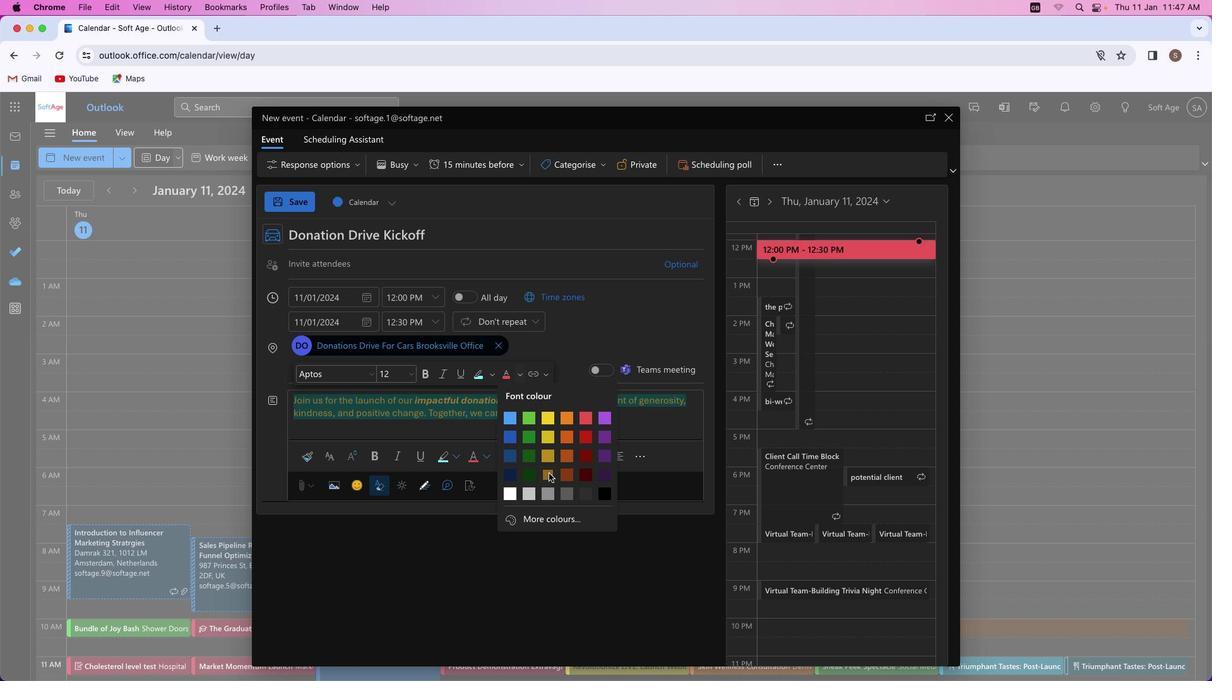 
Action: Mouse moved to (587, 429)
Screenshot: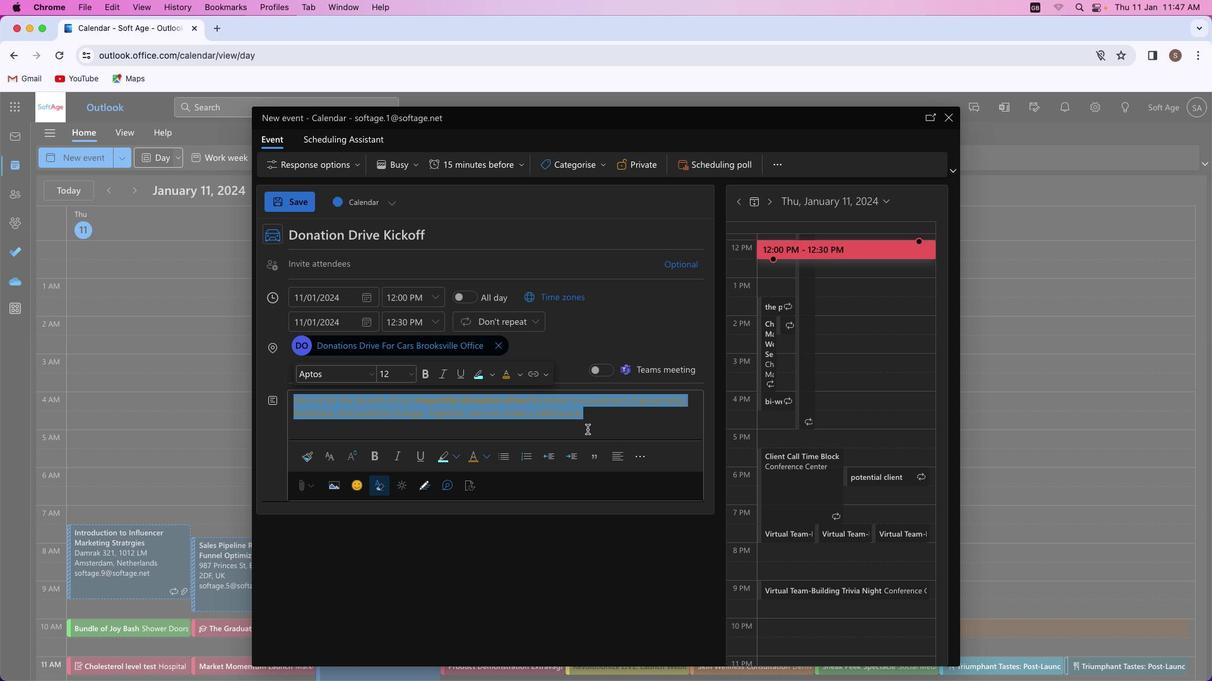 
Action: Mouse pressed left at (587, 429)
Screenshot: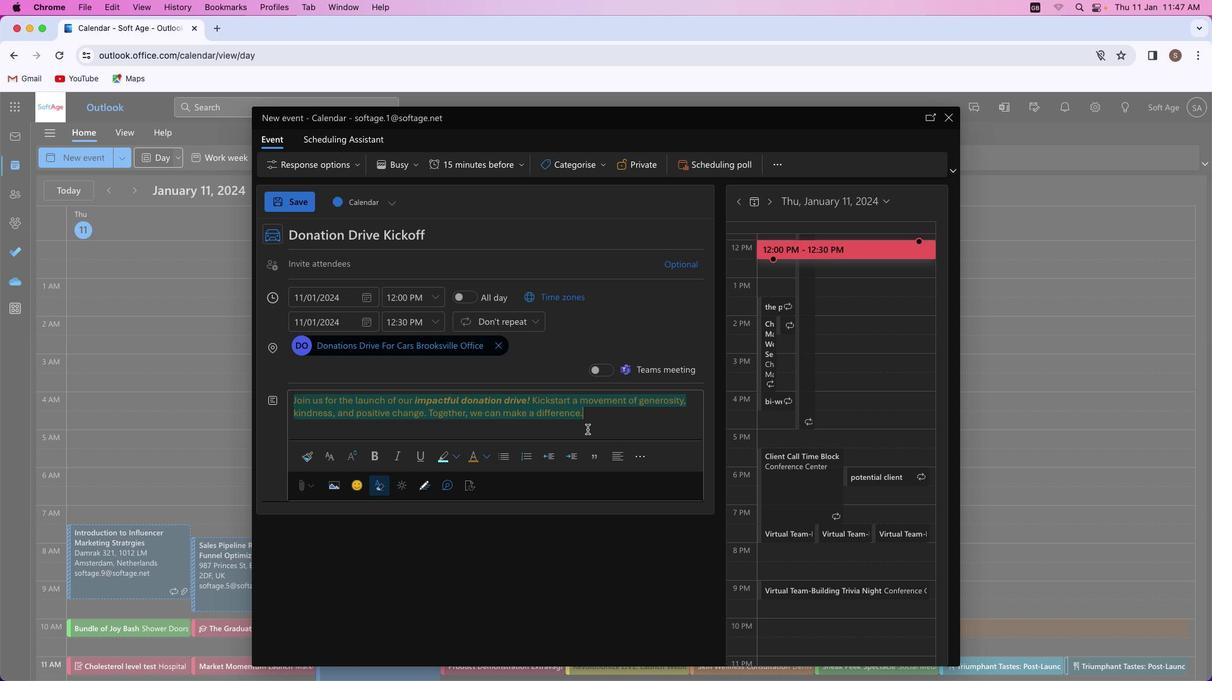 
Action: Mouse moved to (600, 167)
Screenshot: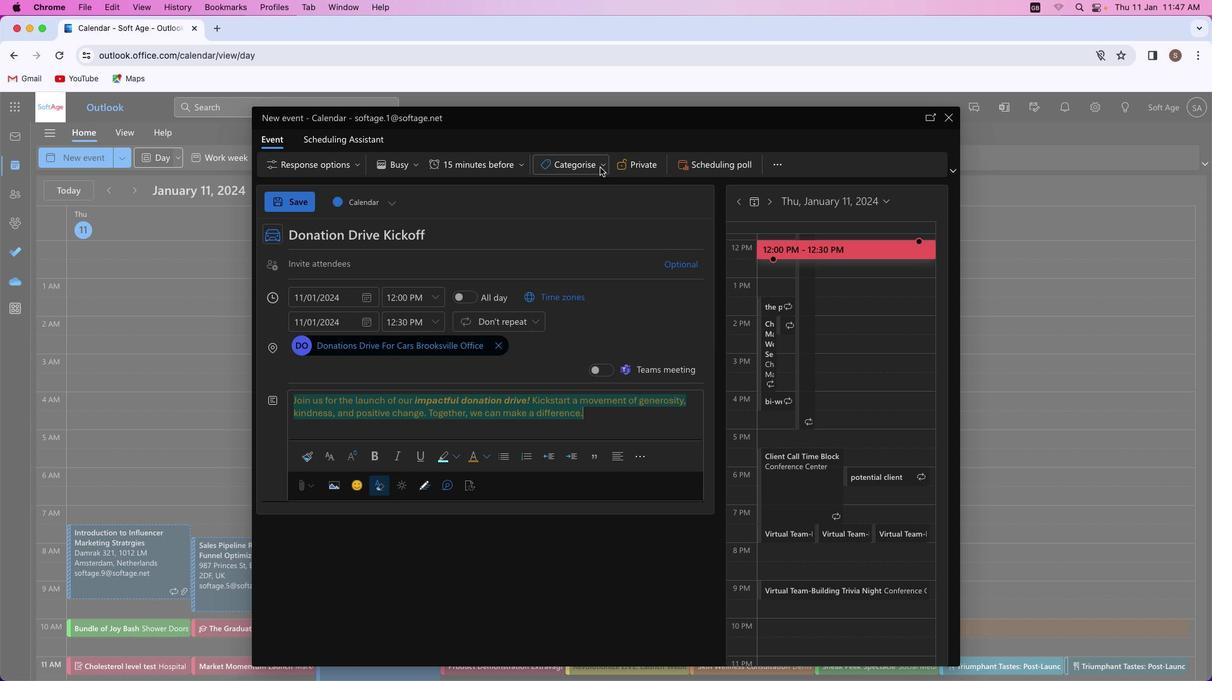 
Action: Mouse pressed left at (600, 167)
Screenshot: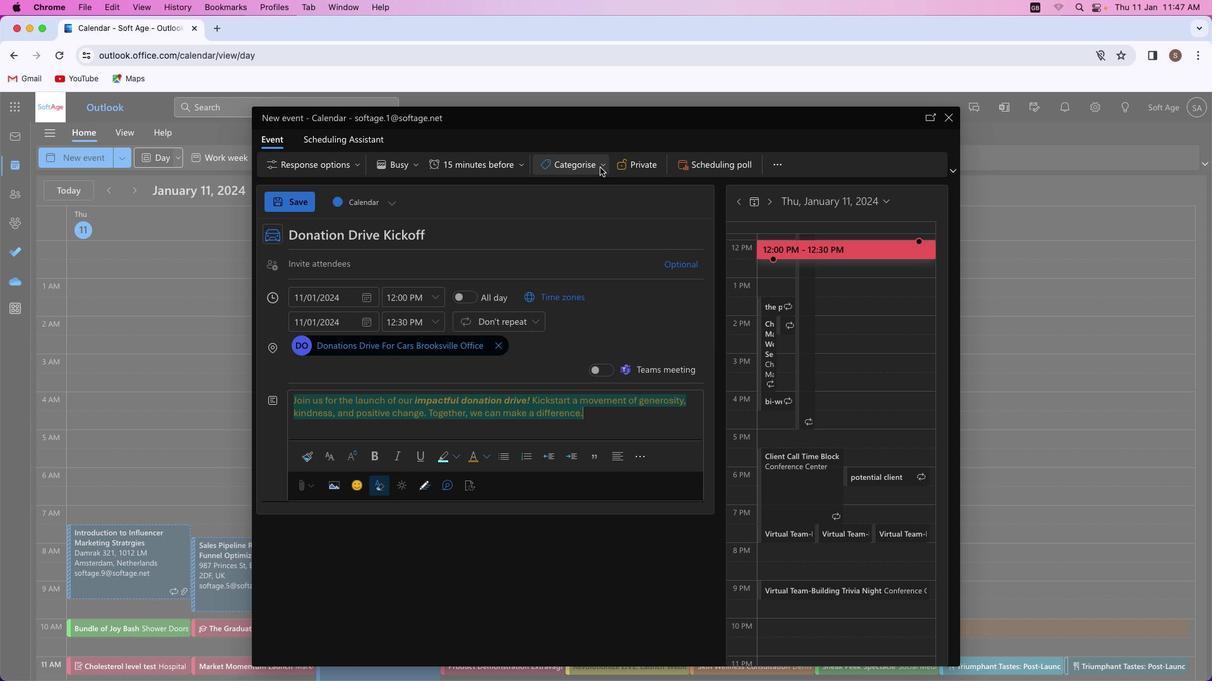 
Action: Mouse moved to (583, 292)
Screenshot: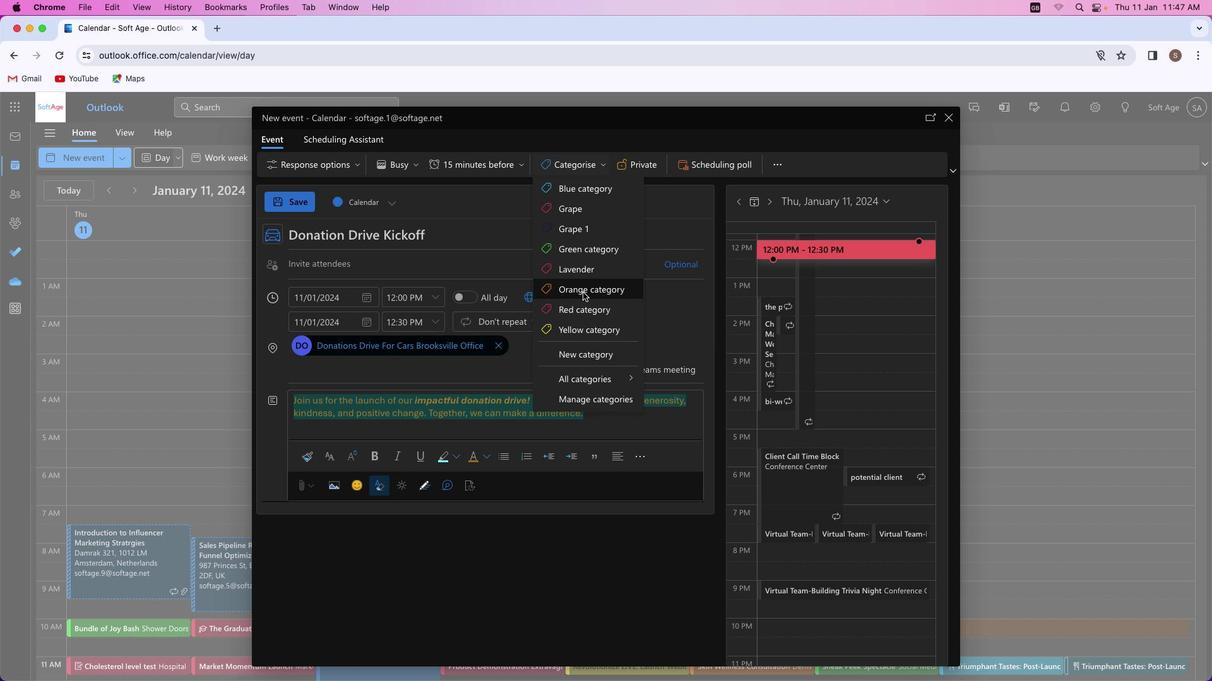 
Action: Mouse pressed left at (583, 292)
Screenshot: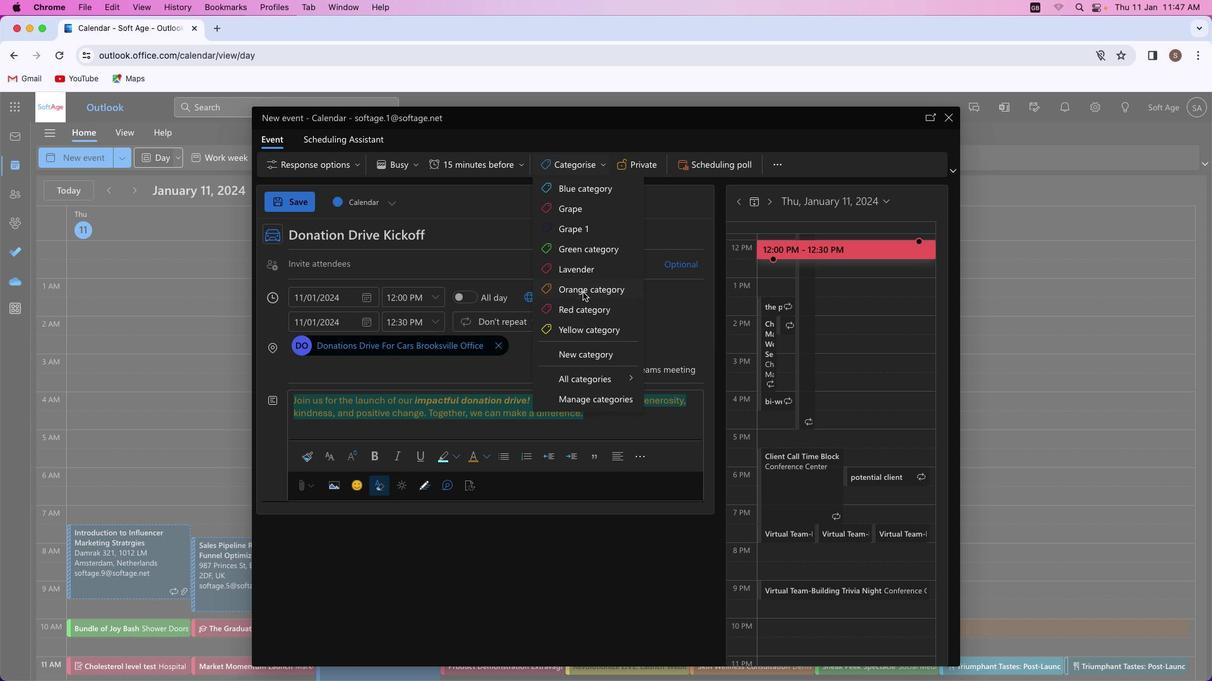 
Action: Mouse moved to (282, 197)
Screenshot: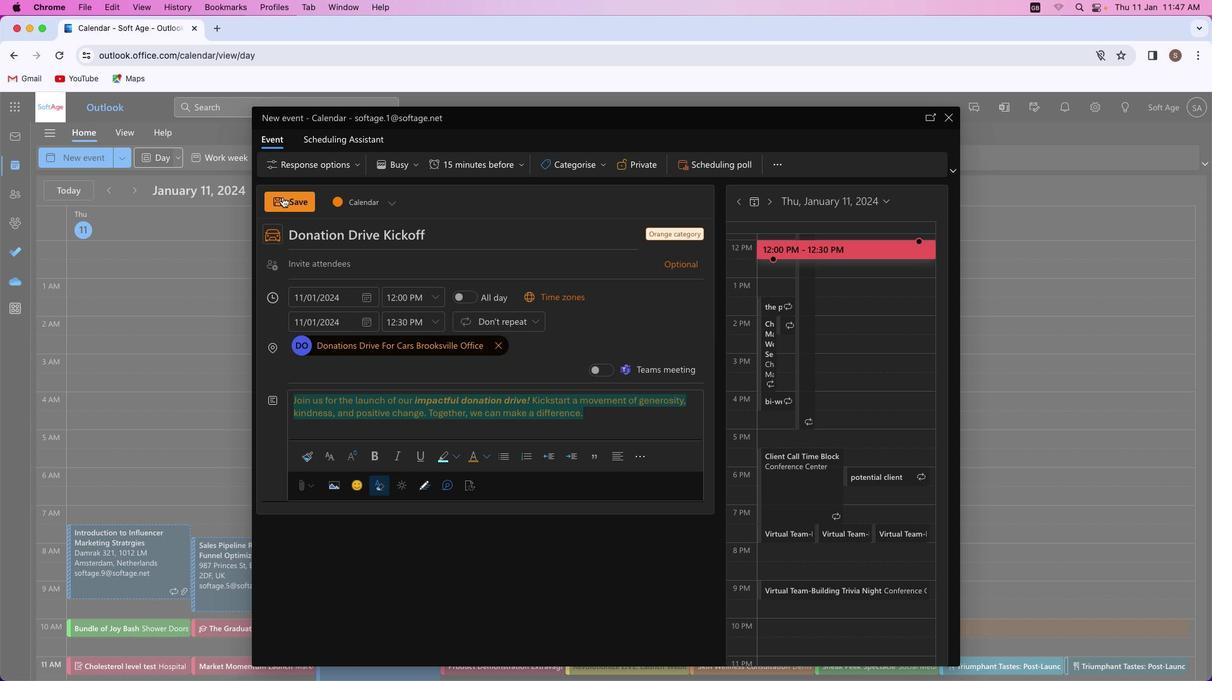 
Action: Mouse pressed left at (282, 197)
Screenshot: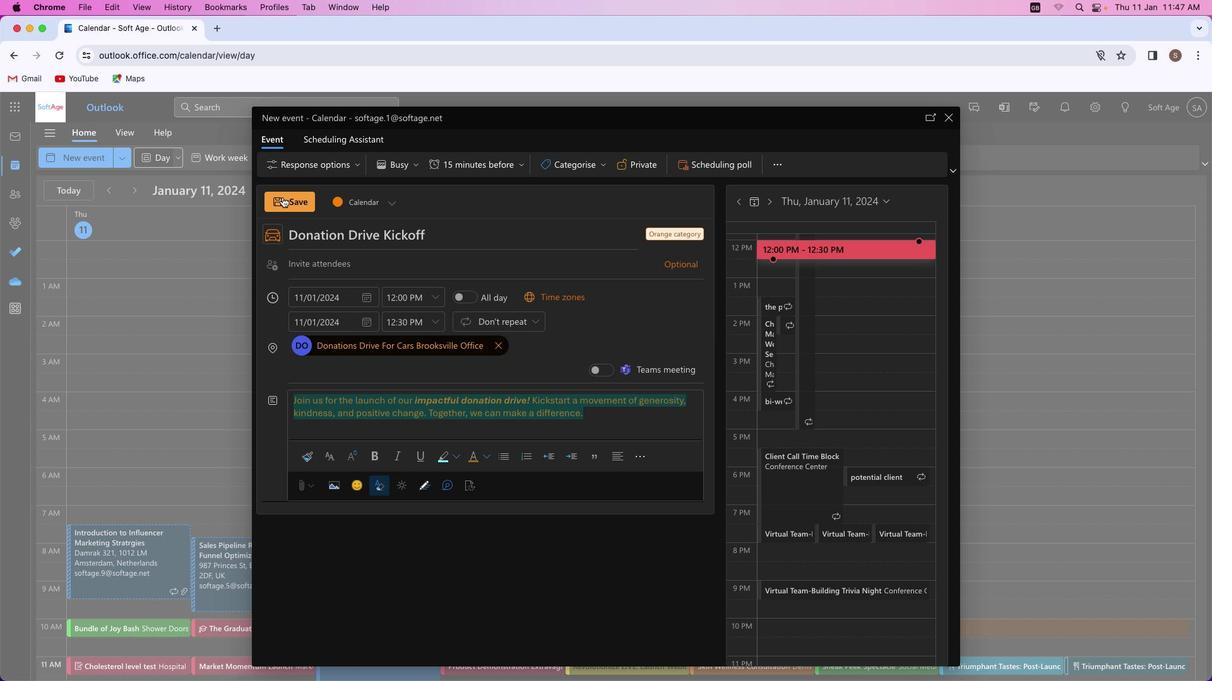 
Action: Mouse moved to (627, 515)
Screenshot: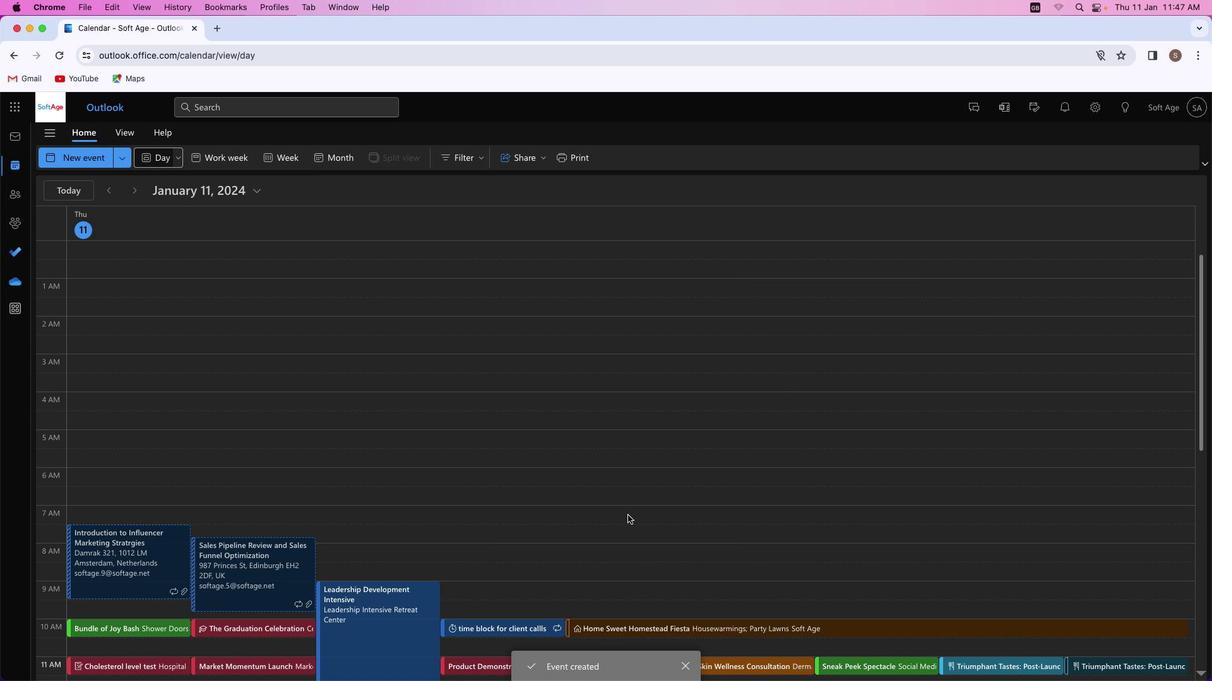 
